 Task: Find connections with filter location Lattes with filter topic #Brandingwith filter profile language English with filter current company Khaitan & Co with filter school SSMRV Degree College with filter industry Recreational Facilities with filter service category Graphic Design with filter keywords title Geological Engineer
Action: Mouse moved to (496, 86)
Screenshot: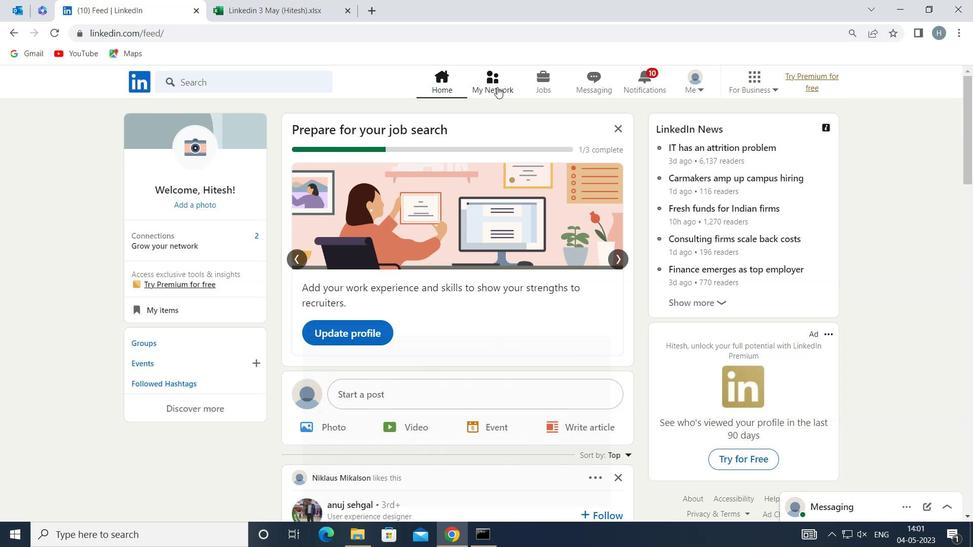 
Action: Mouse pressed left at (496, 86)
Screenshot: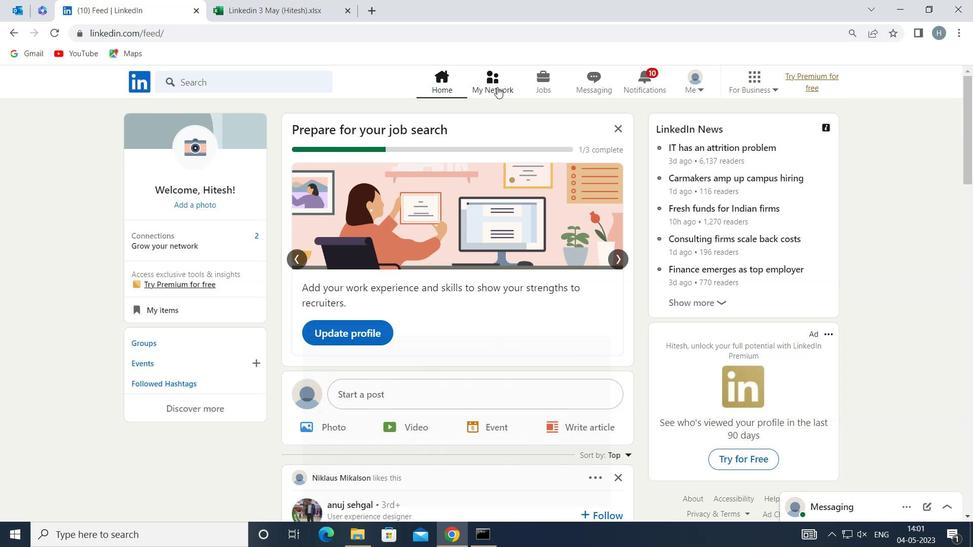 
Action: Mouse moved to (285, 155)
Screenshot: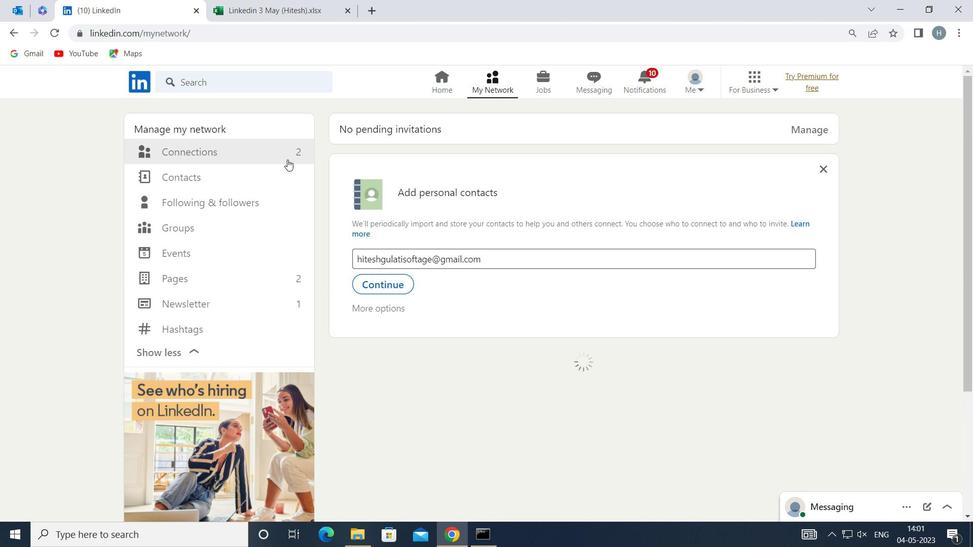 
Action: Mouse pressed left at (285, 155)
Screenshot: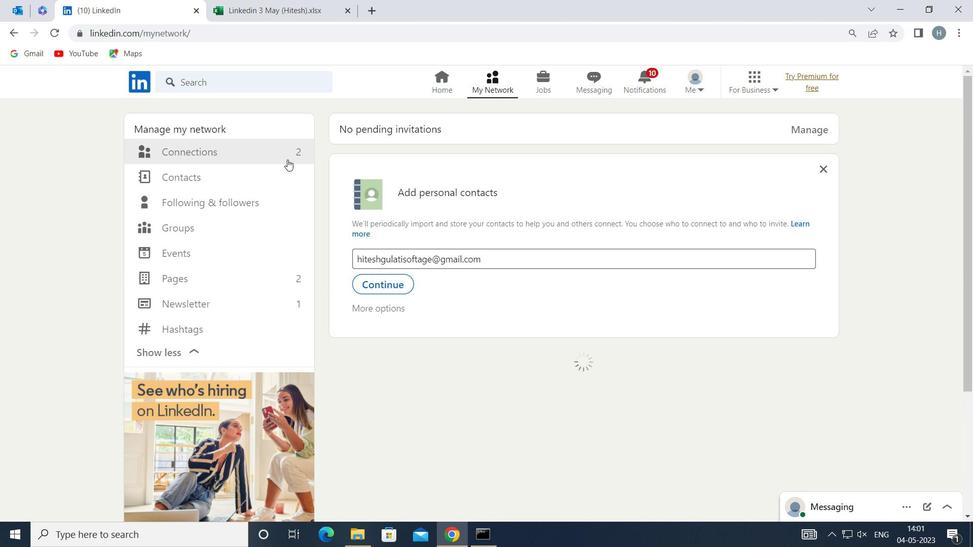 
Action: Mouse moved to (559, 153)
Screenshot: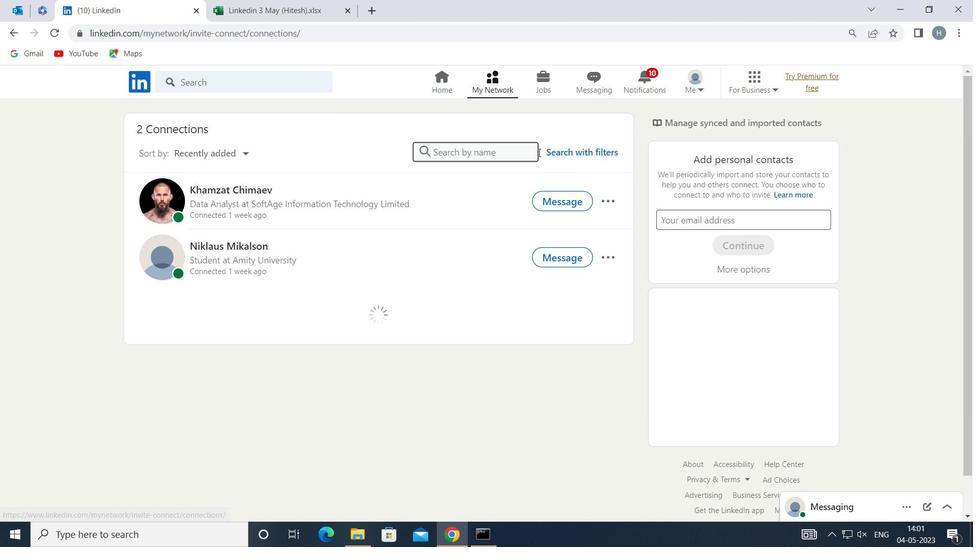 
Action: Mouse pressed left at (559, 153)
Screenshot: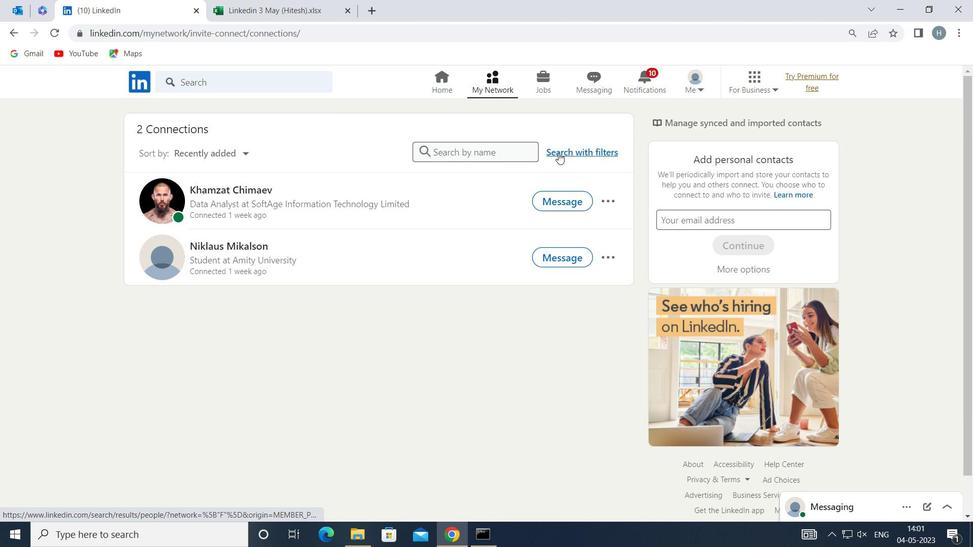 
Action: Mouse moved to (530, 118)
Screenshot: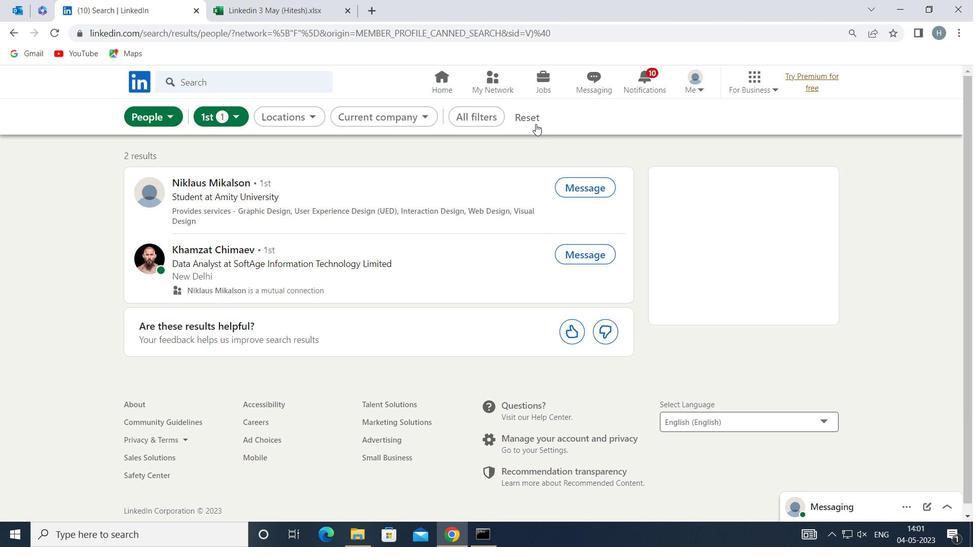 
Action: Mouse pressed left at (530, 118)
Screenshot: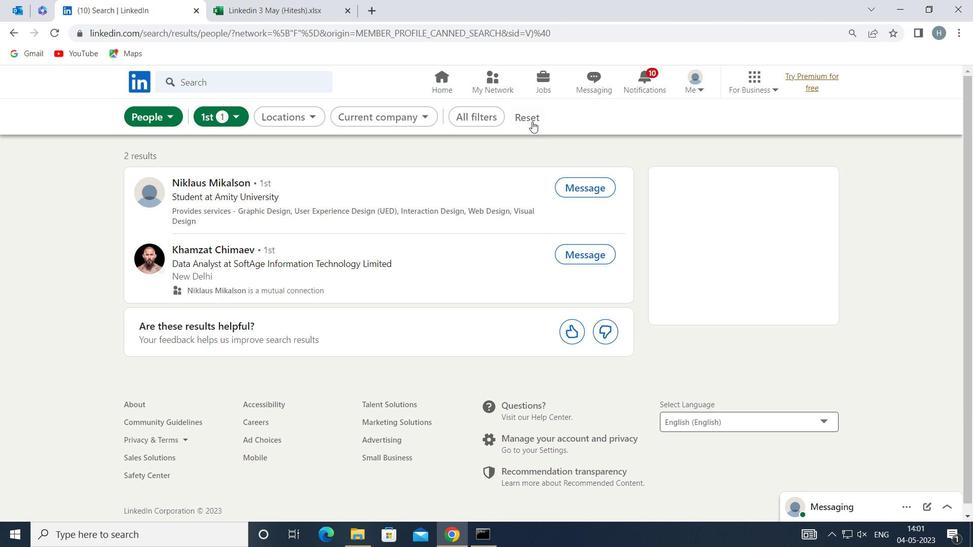
Action: Mouse moved to (516, 115)
Screenshot: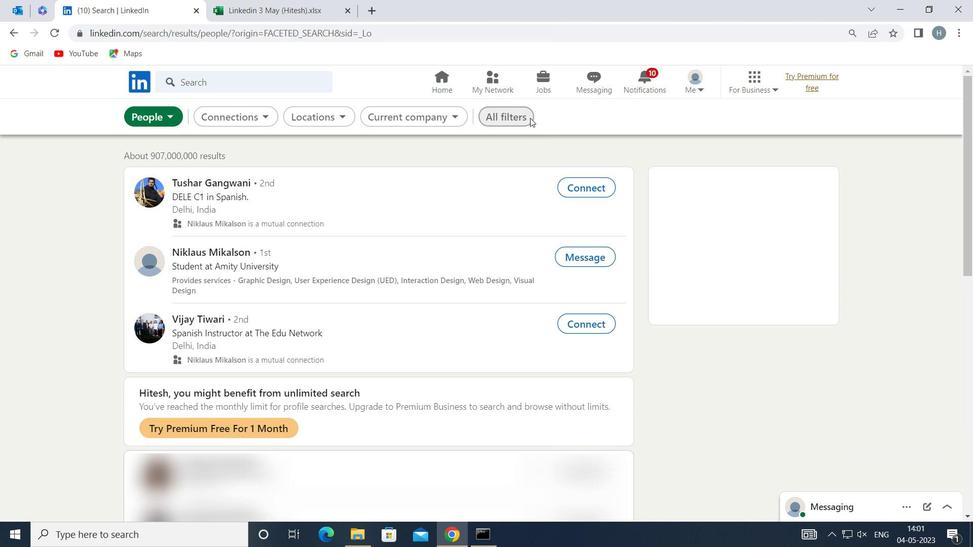 
Action: Mouse pressed left at (516, 115)
Screenshot: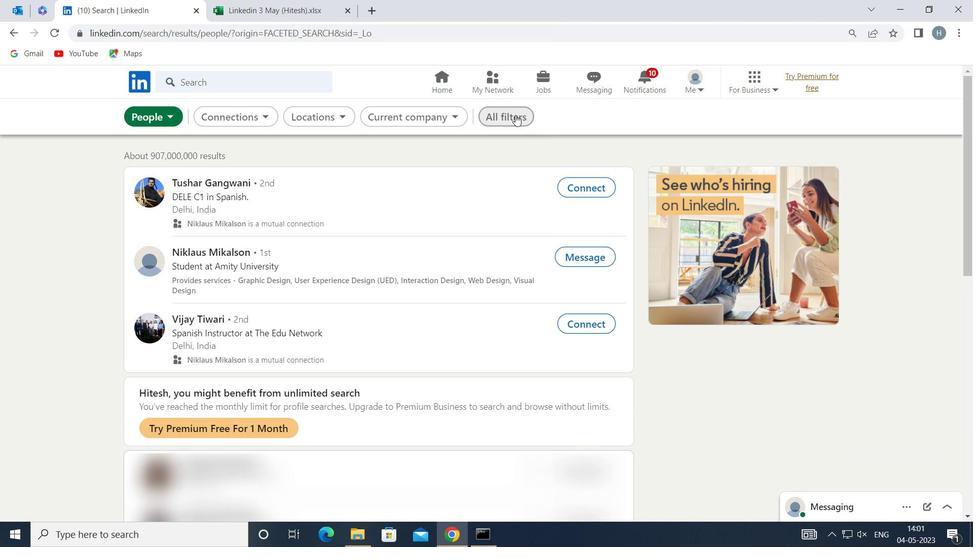 
Action: Mouse moved to (728, 264)
Screenshot: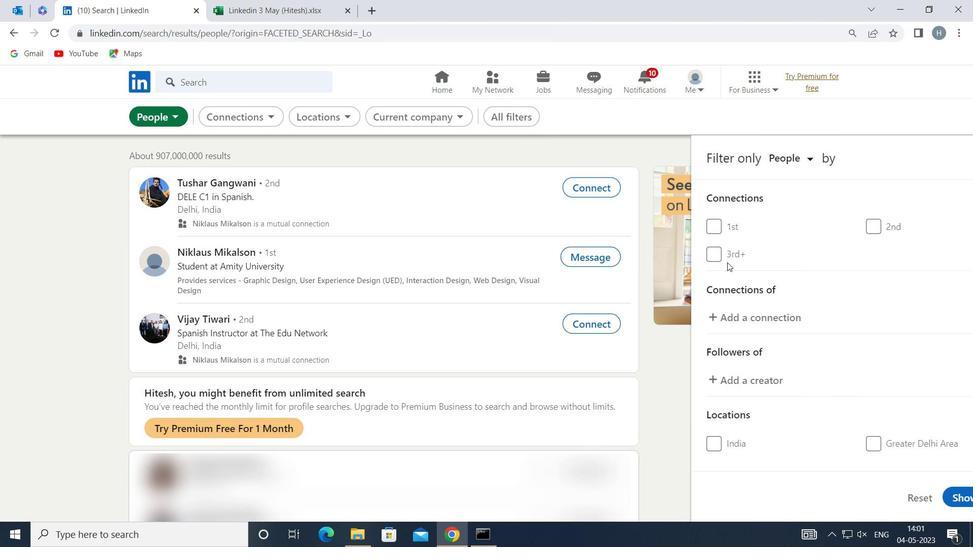 
Action: Mouse scrolled (728, 264) with delta (0, 0)
Screenshot: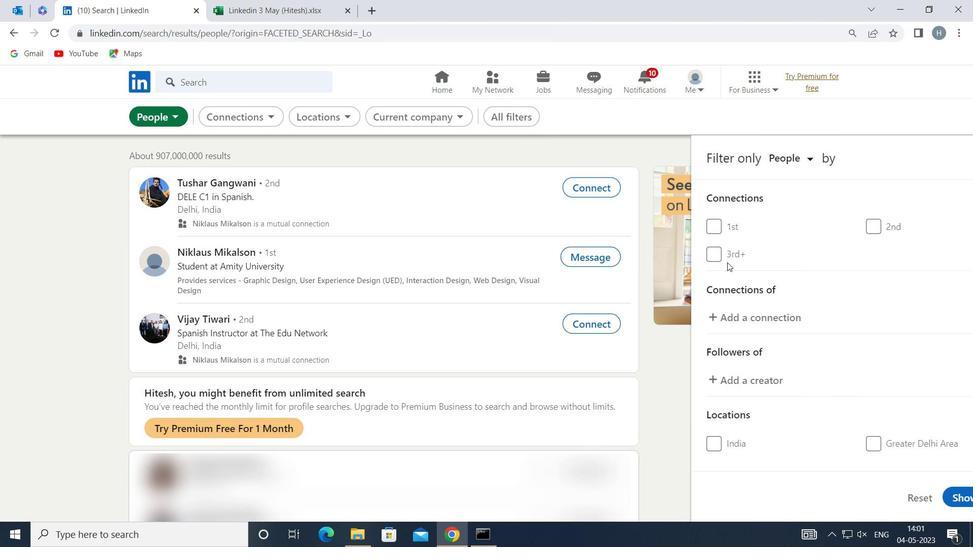 
Action: Mouse moved to (728, 265)
Screenshot: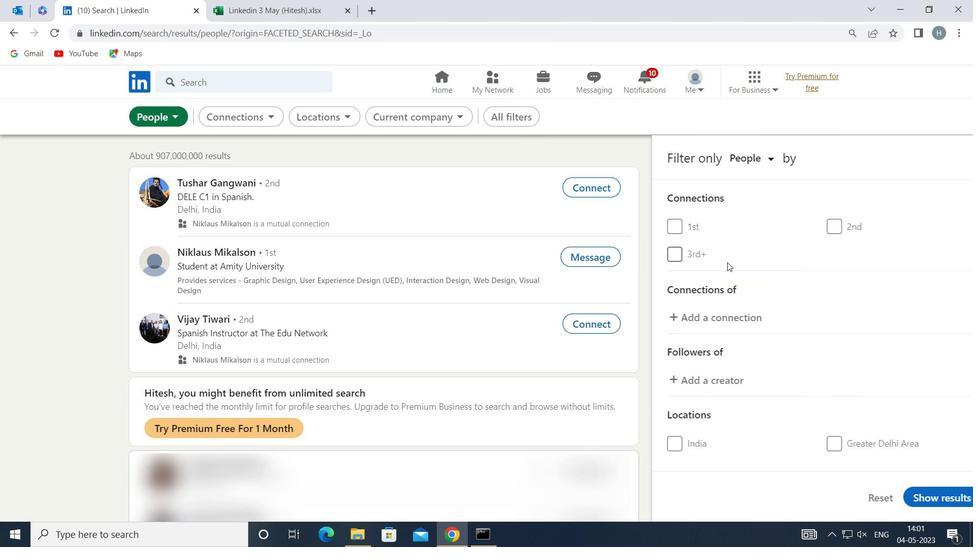 
Action: Mouse scrolled (728, 264) with delta (0, 0)
Screenshot: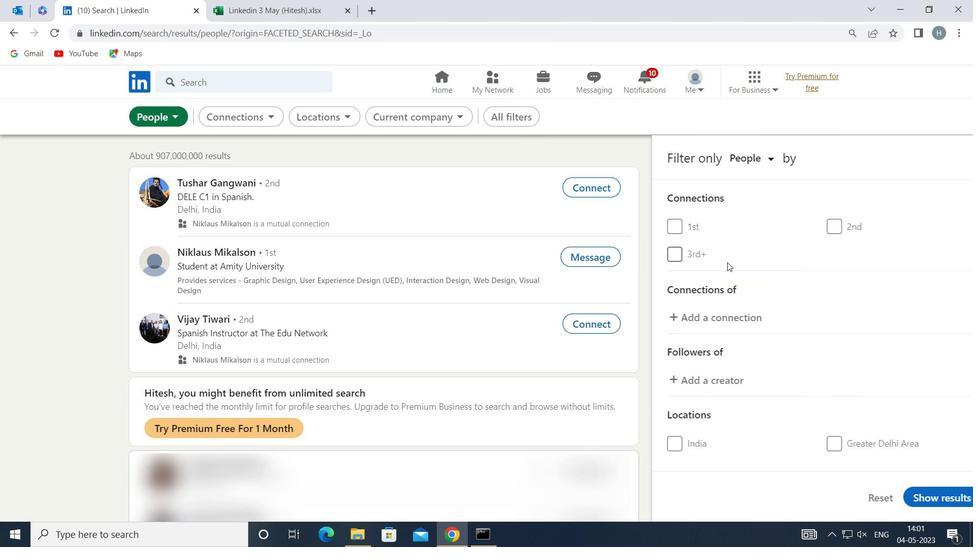 
Action: Mouse scrolled (728, 264) with delta (0, 0)
Screenshot: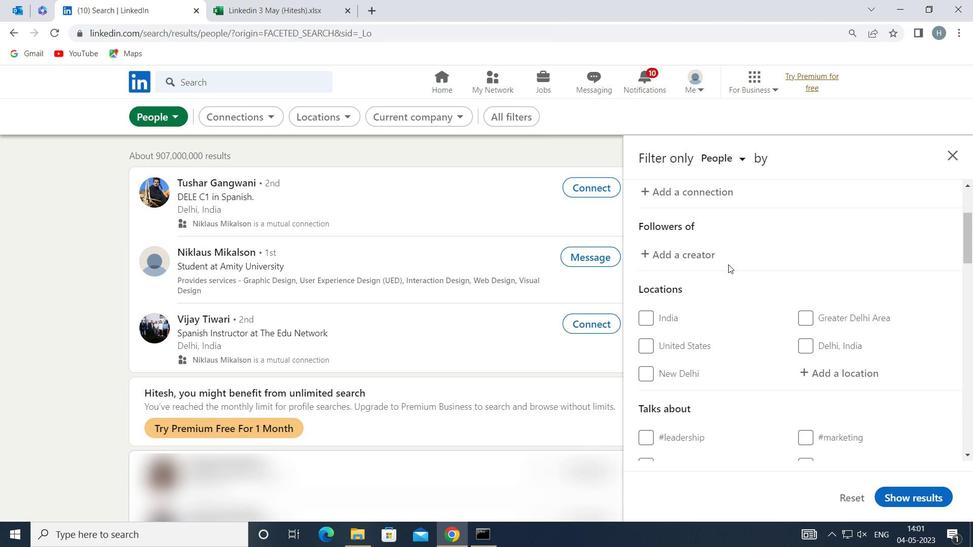 
Action: Mouse moved to (826, 305)
Screenshot: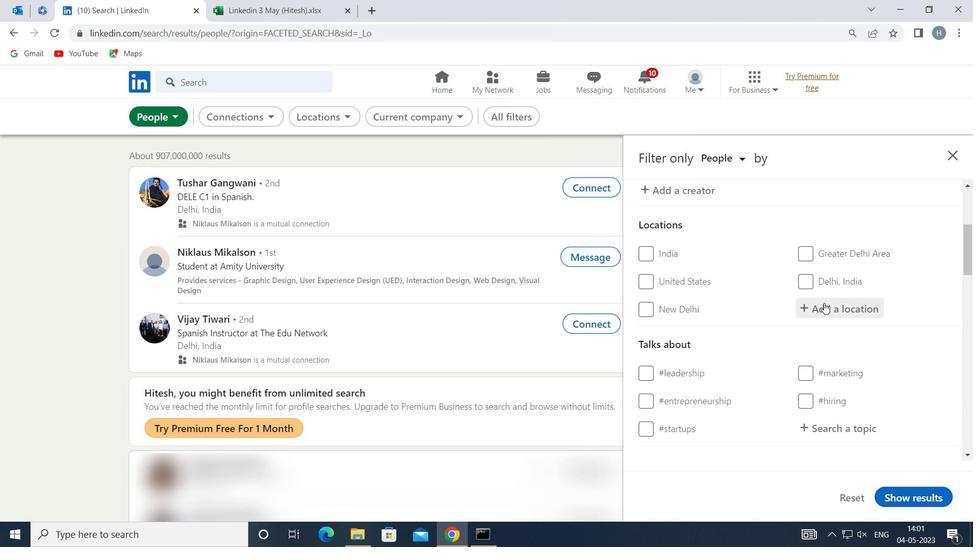 
Action: Mouse pressed left at (826, 305)
Screenshot: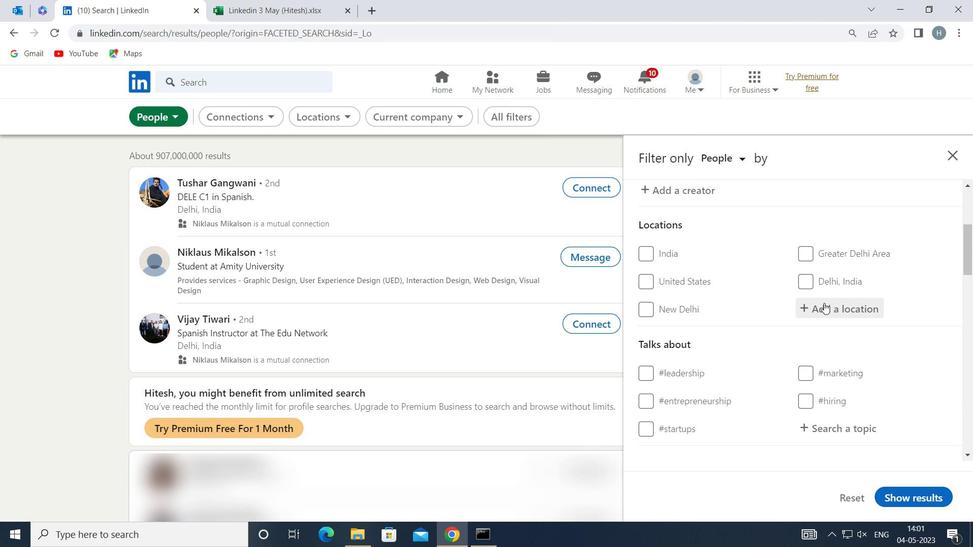 
Action: Key pressed <Key.shift>LATTES
Screenshot: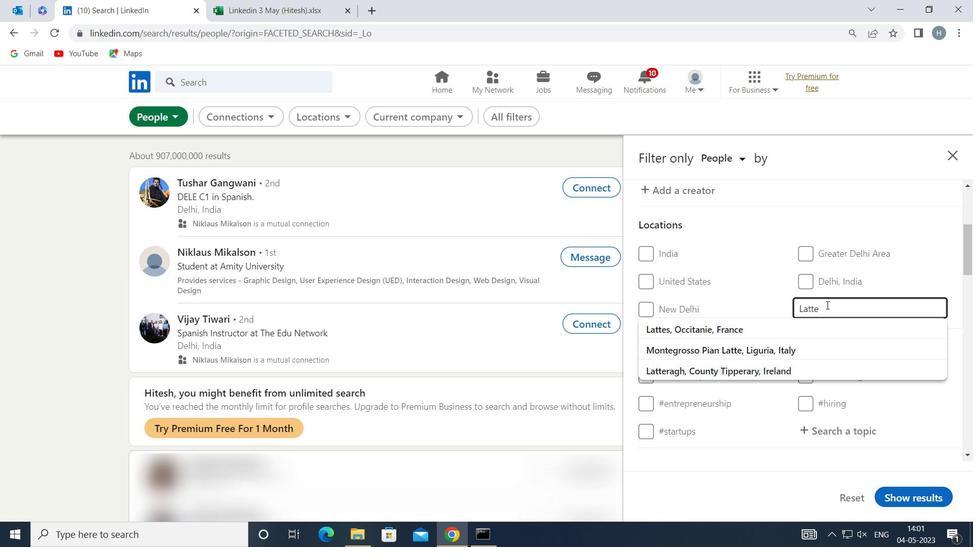
Action: Mouse moved to (800, 322)
Screenshot: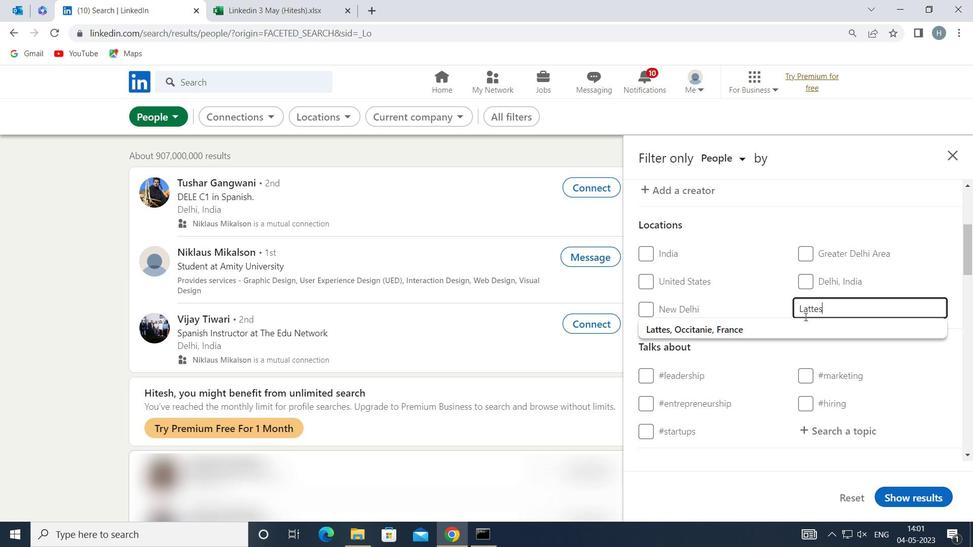 
Action: Mouse pressed left at (800, 322)
Screenshot: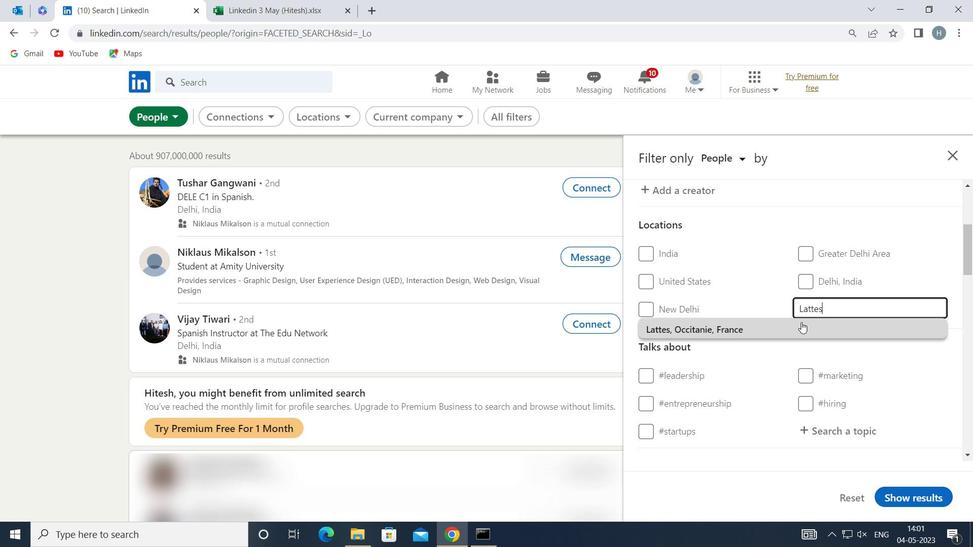 
Action: Mouse moved to (799, 323)
Screenshot: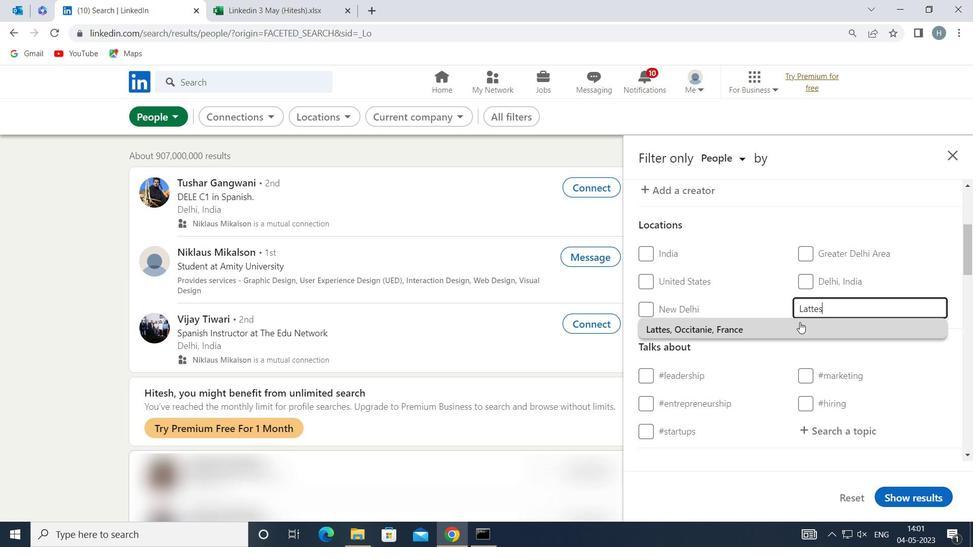
Action: Mouse scrolled (799, 322) with delta (0, 0)
Screenshot: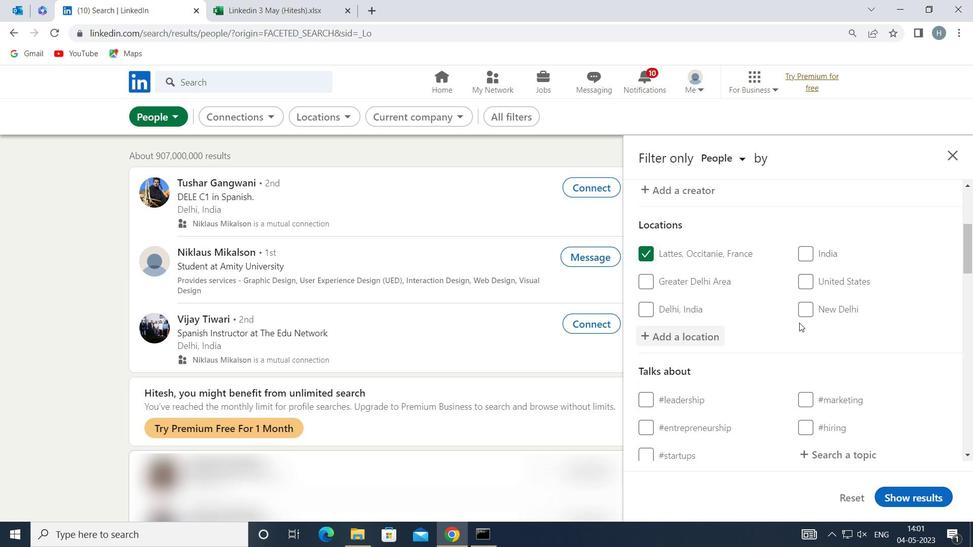 
Action: Mouse moved to (863, 388)
Screenshot: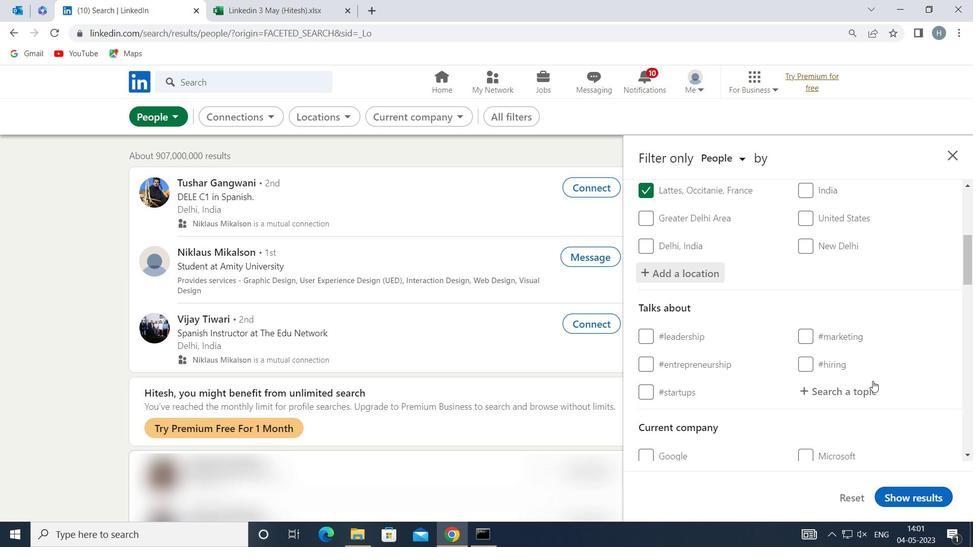 
Action: Mouse pressed left at (863, 388)
Screenshot: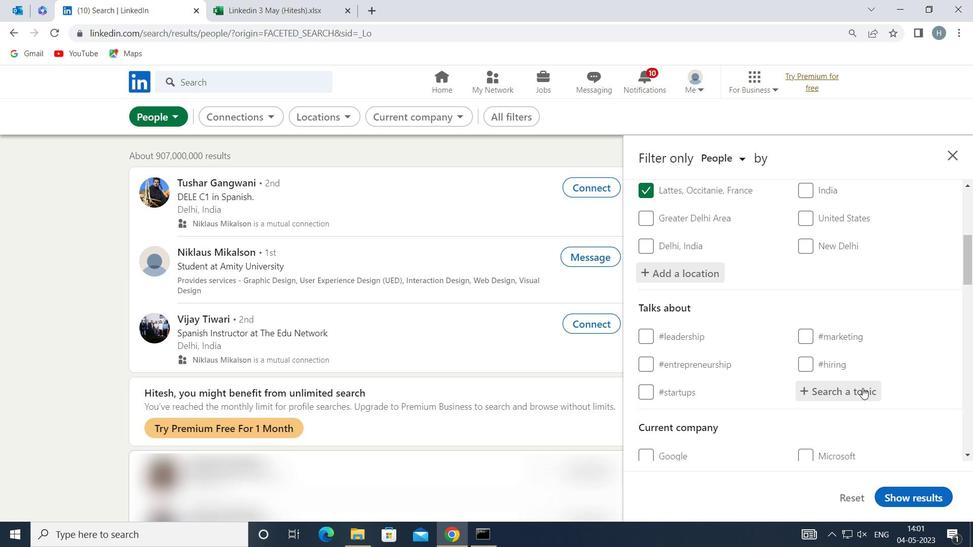 
Action: Mouse moved to (861, 387)
Screenshot: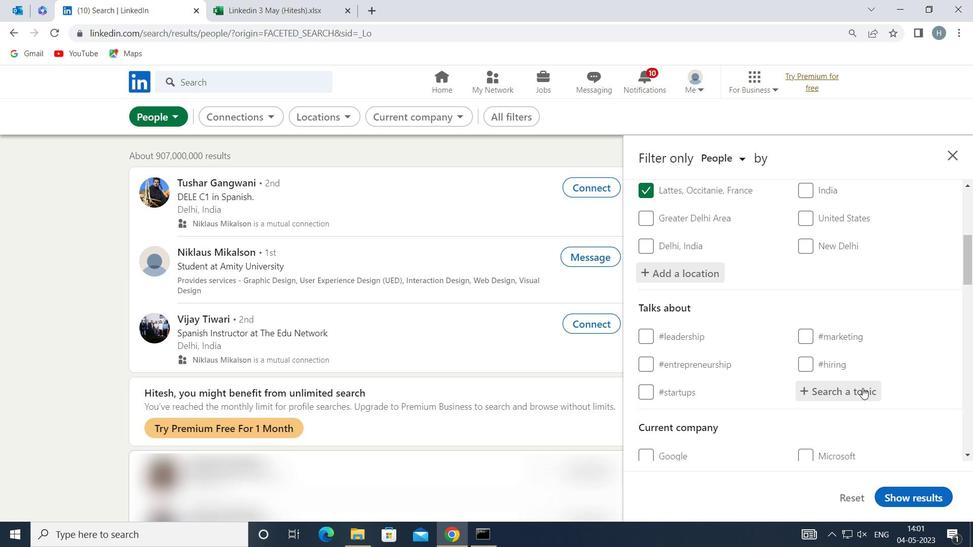 
Action: Key pressed <Key.shift>BRANDING
Screenshot: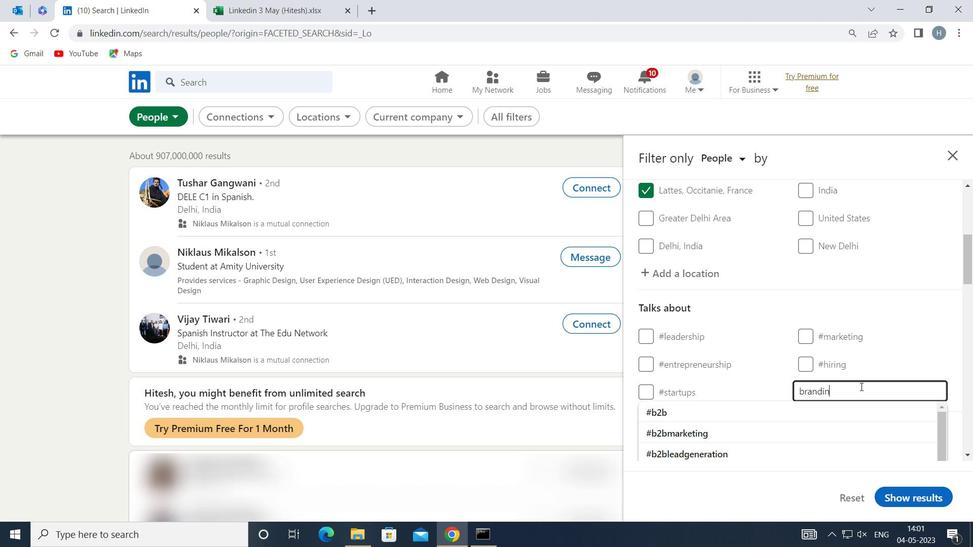 
Action: Mouse moved to (727, 417)
Screenshot: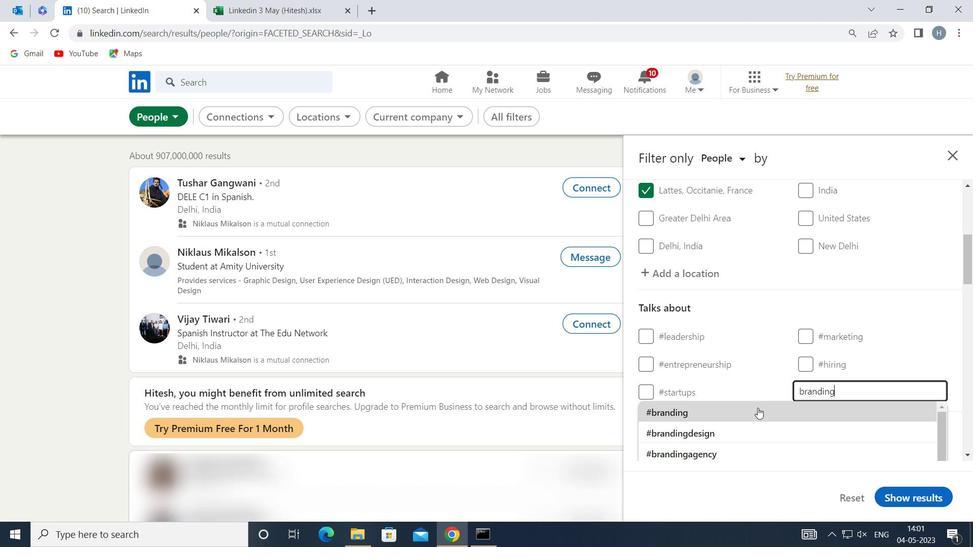 
Action: Mouse pressed left at (727, 417)
Screenshot: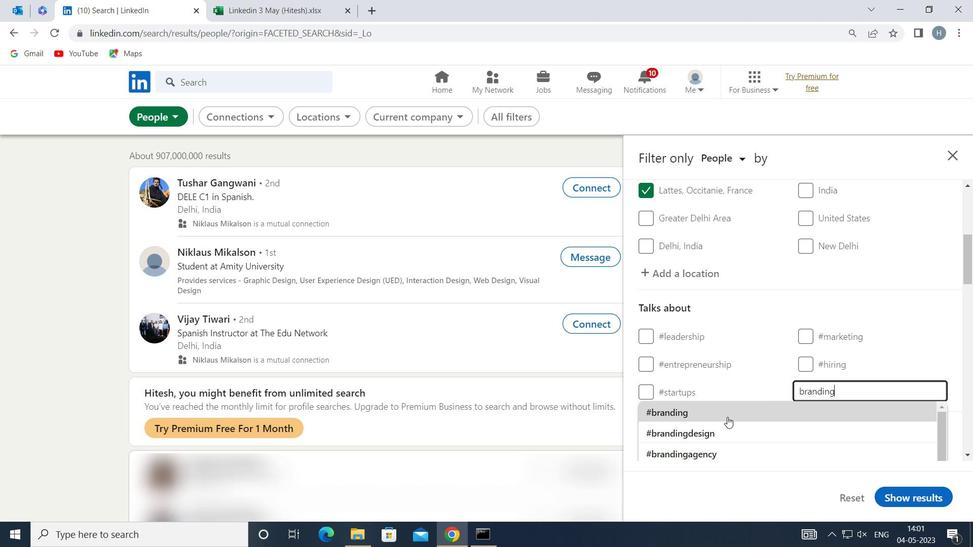 
Action: Mouse moved to (745, 373)
Screenshot: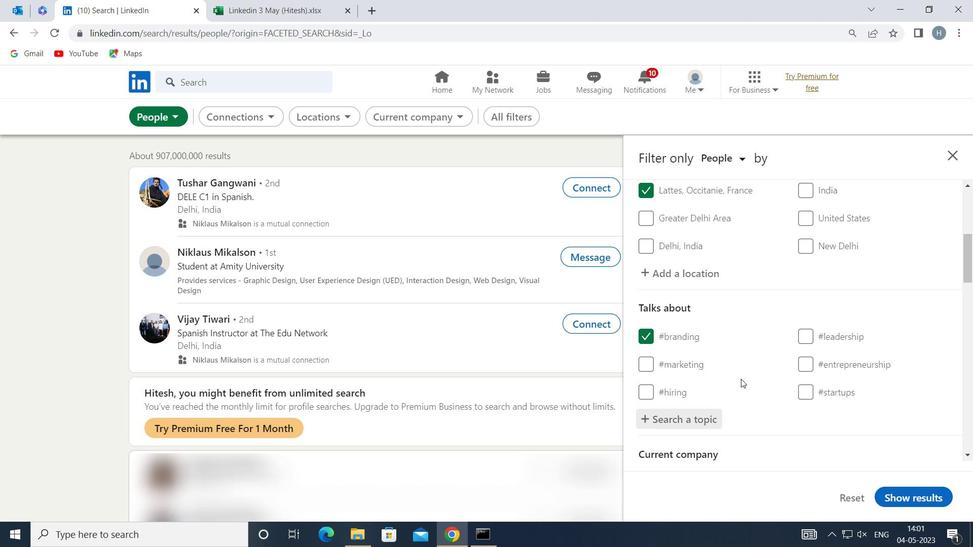 
Action: Mouse scrolled (745, 373) with delta (0, 0)
Screenshot: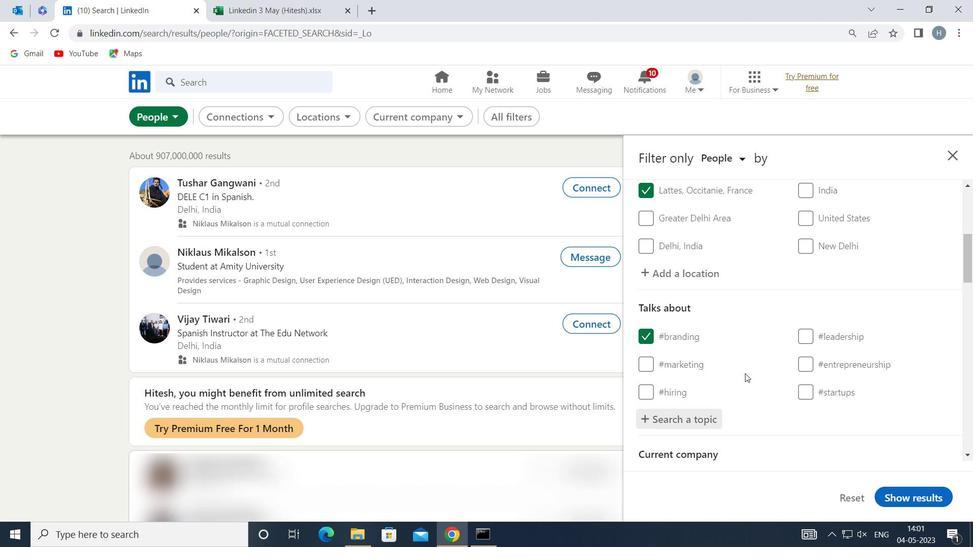 
Action: Mouse scrolled (745, 373) with delta (0, 0)
Screenshot: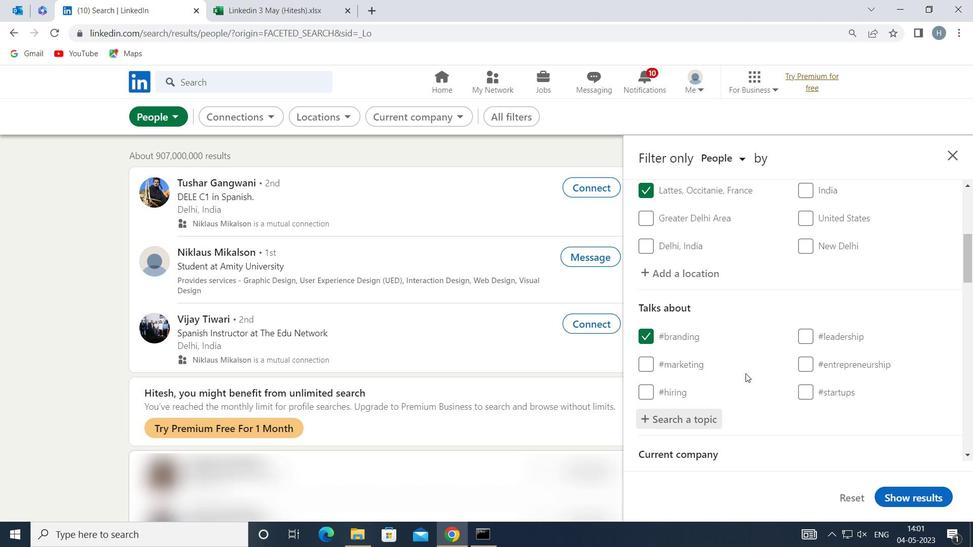 
Action: Mouse moved to (759, 366)
Screenshot: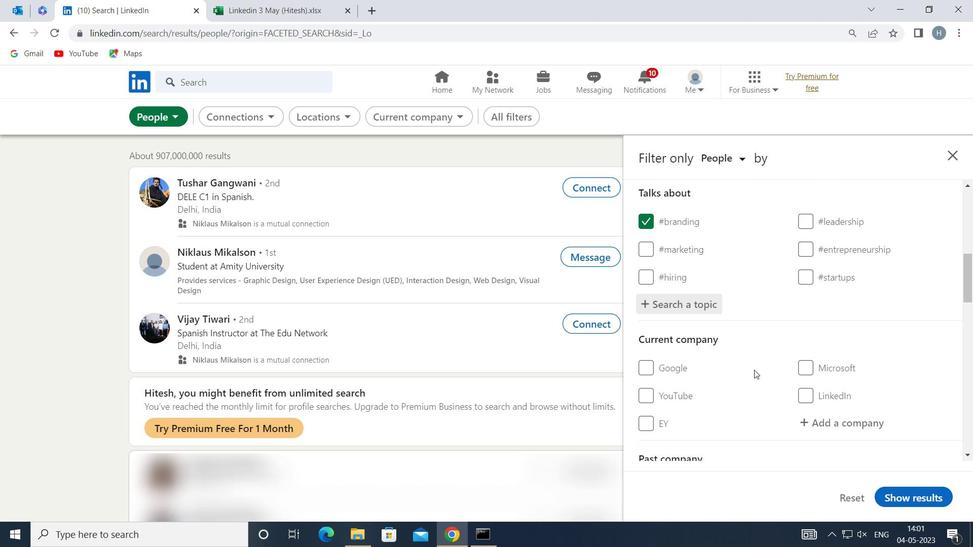 
Action: Mouse scrolled (759, 366) with delta (0, 0)
Screenshot: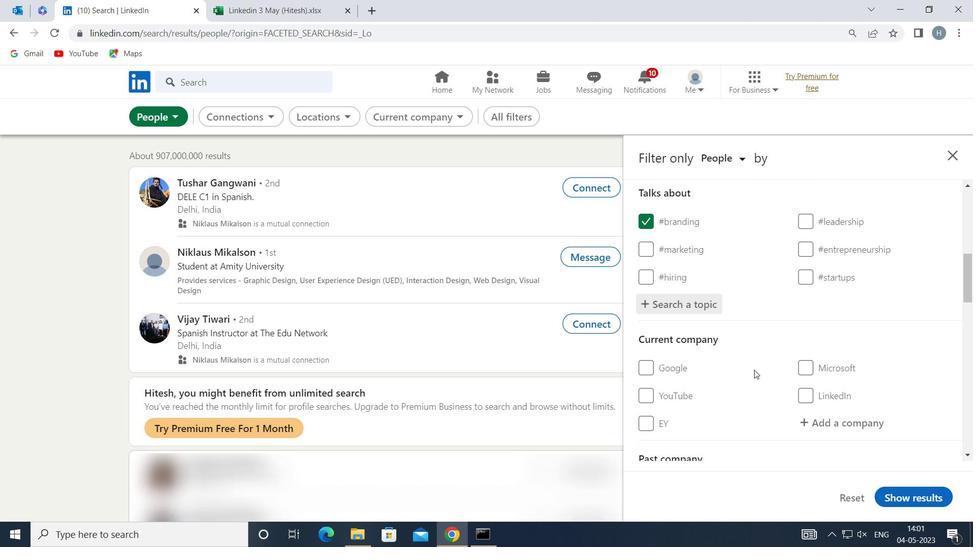 
Action: Mouse scrolled (759, 366) with delta (0, 0)
Screenshot: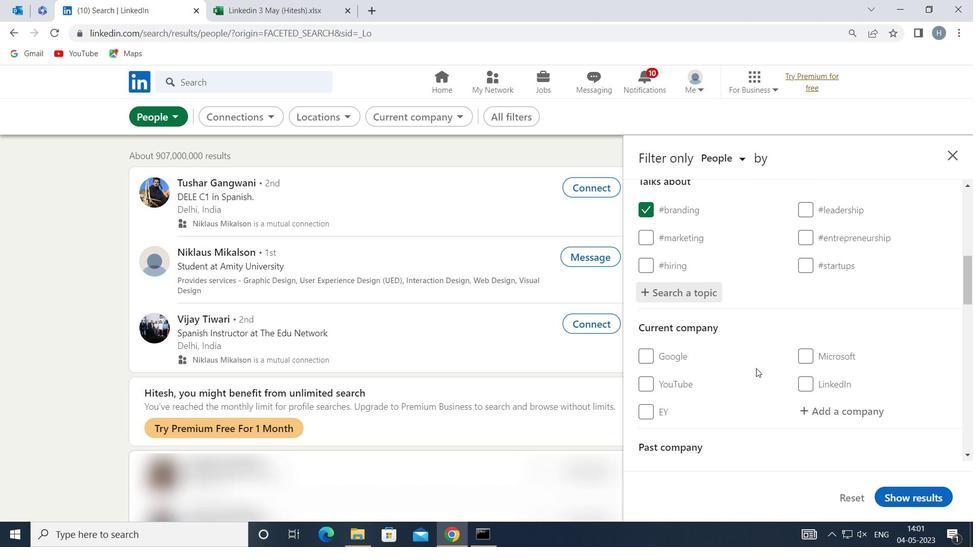
Action: Mouse scrolled (759, 366) with delta (0, 0)
Screenshot: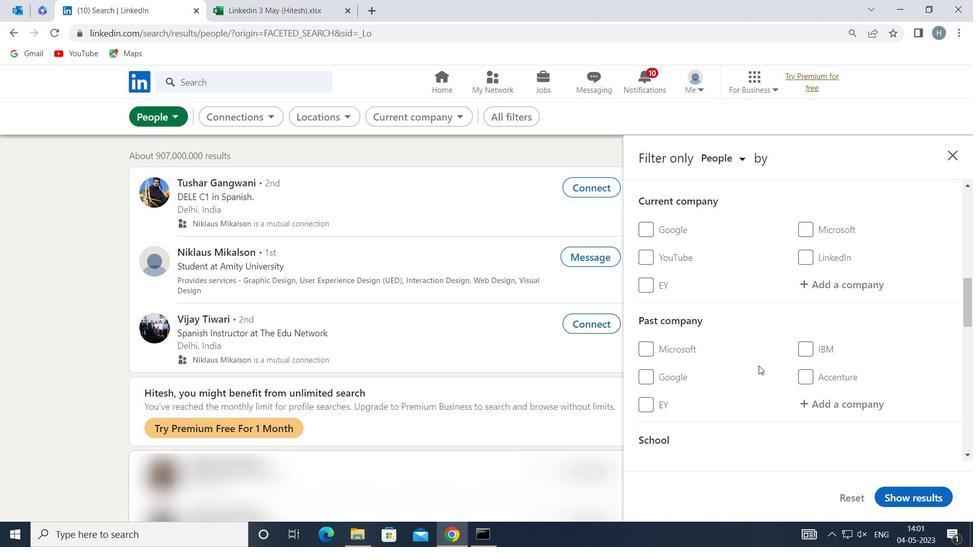 
Action: Mouse scrolled (759, 366) with delta (0, 0)
Screenshot: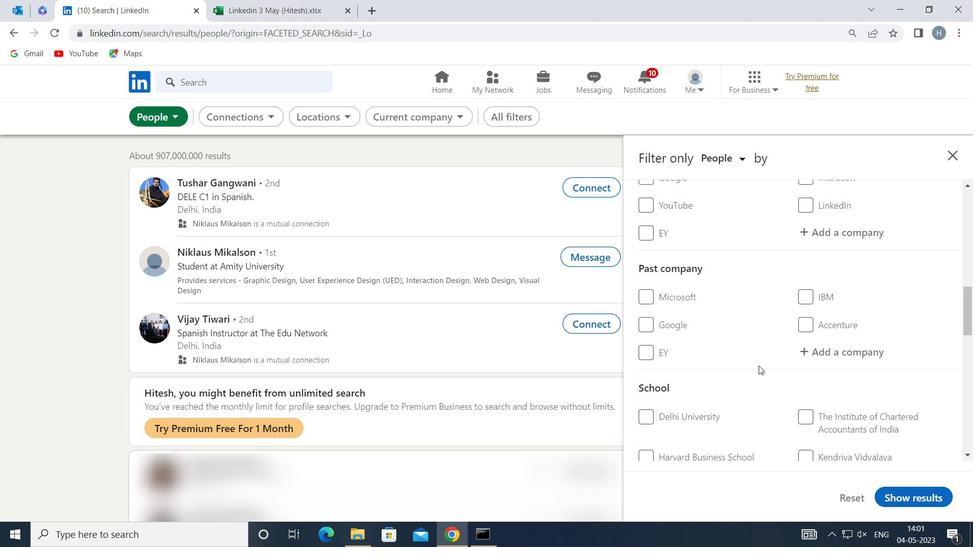 
Action: Mouse scrolled (759, 366) with delta (0, 0)
Screenshot: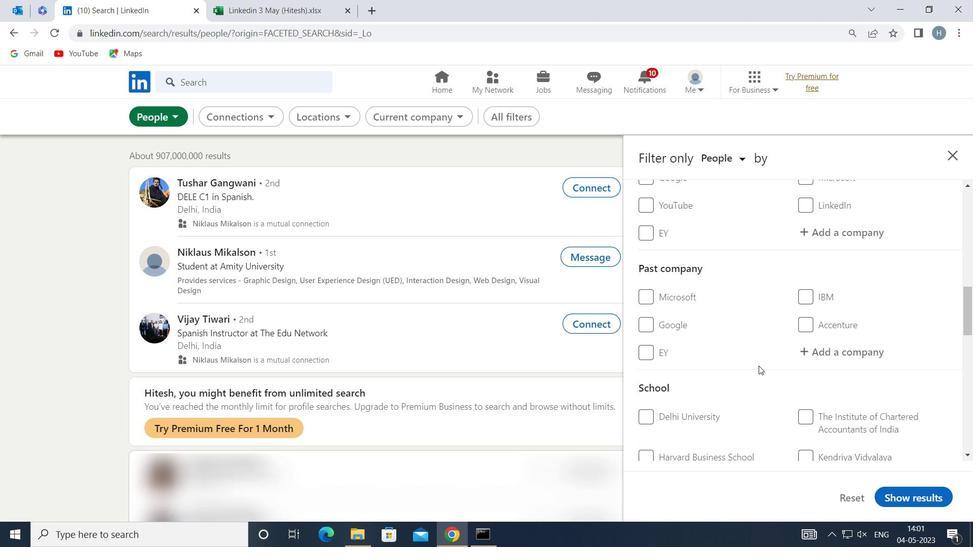 
Action: Mouse scrolled (759, 366) with delta (0, 0)
Screenshot: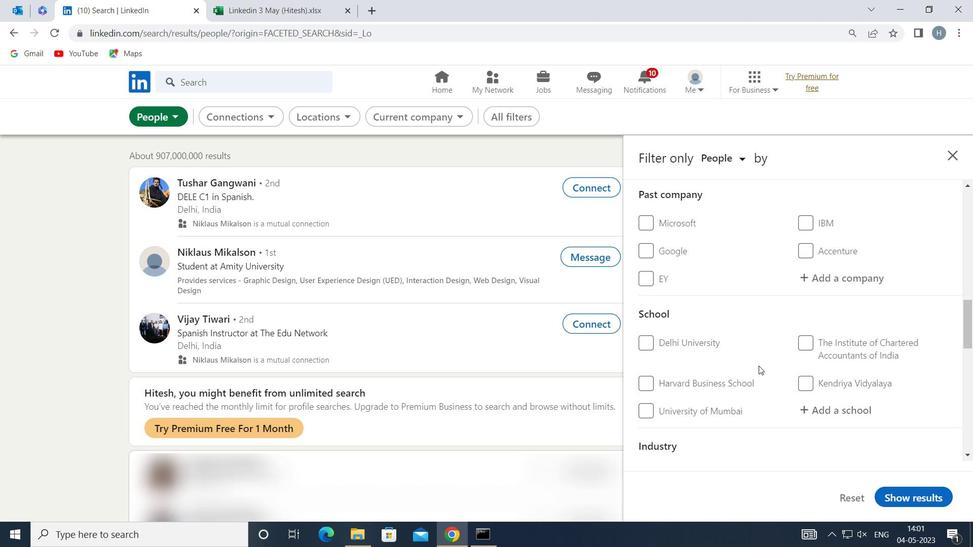 
Action: Mouse scrolled (759, 366) with delta (0, 0)
Screenshot: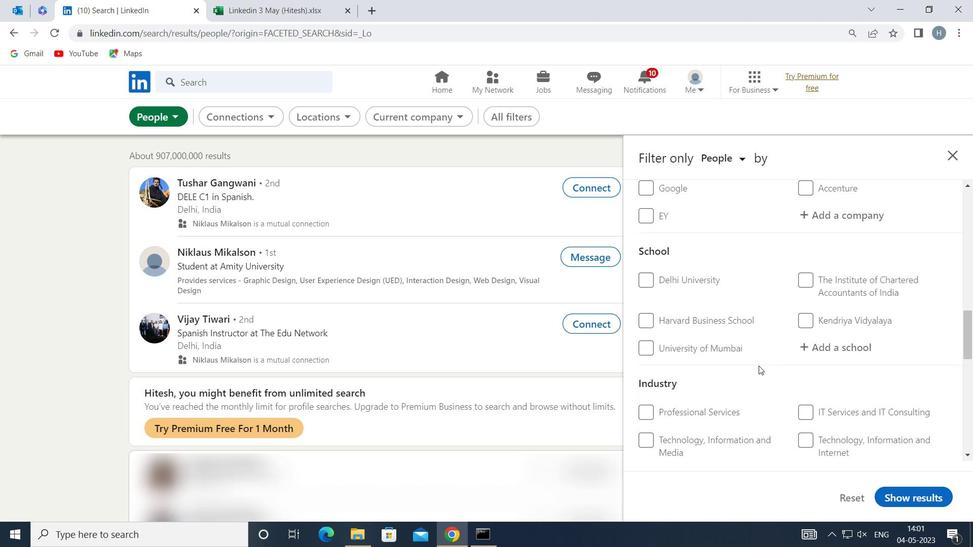 
Action: Mouse moved to (666, 433)
Screenshot: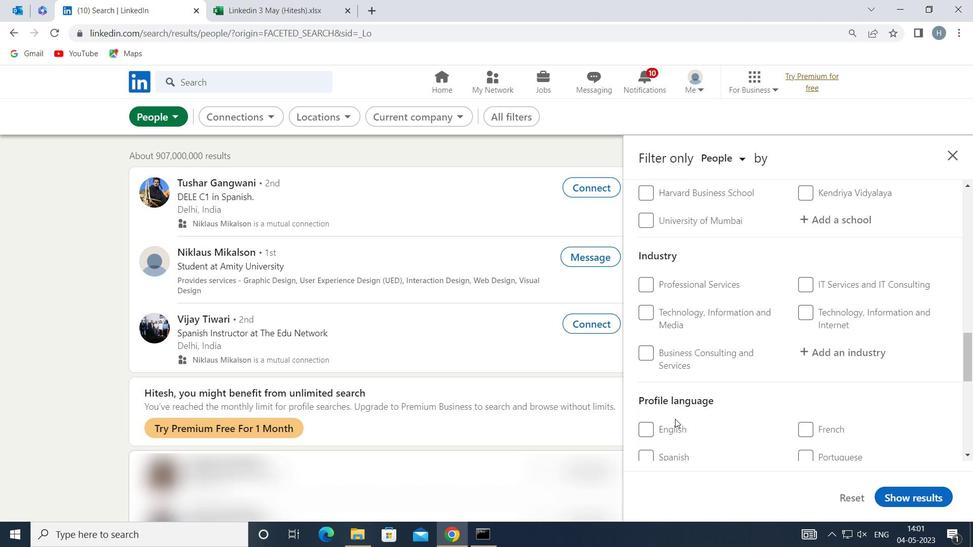 
Action: Mouse pressed left at (666, 433)
Screenshot: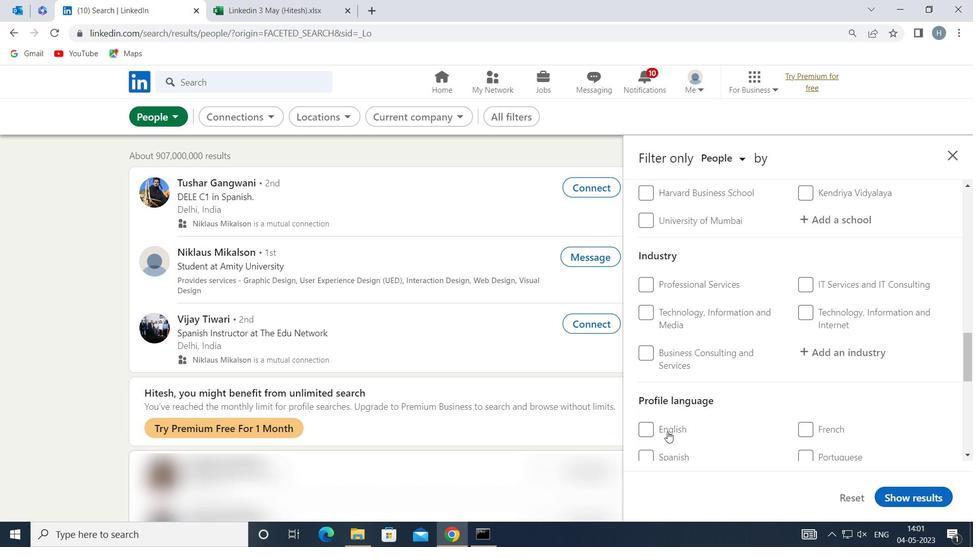 
Action: Mouse moved to (759, 423)
Screenshot: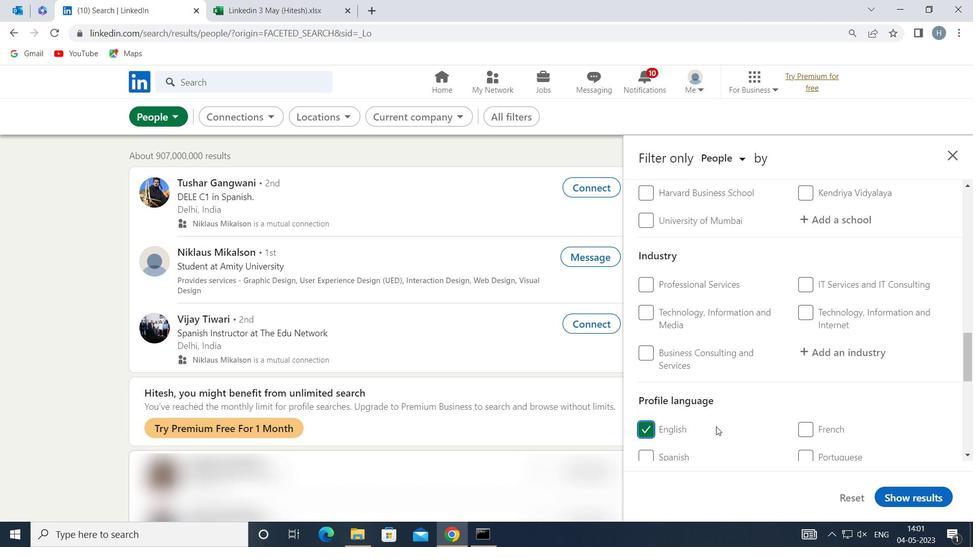 
Action: Mouse scrolled (759, 423) with delta (0, 0)
Screenshot: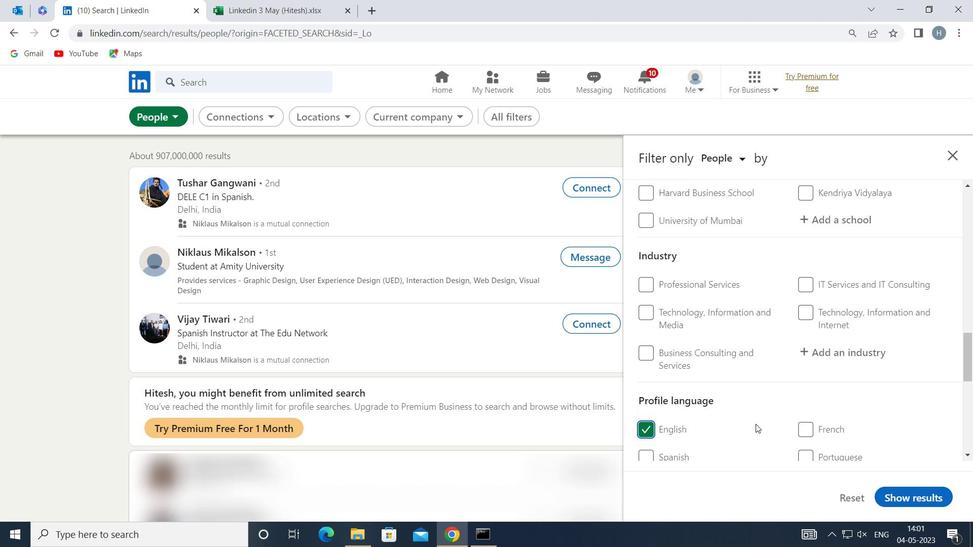 
Action: Mouse moved to (757, 420)
Screenshot: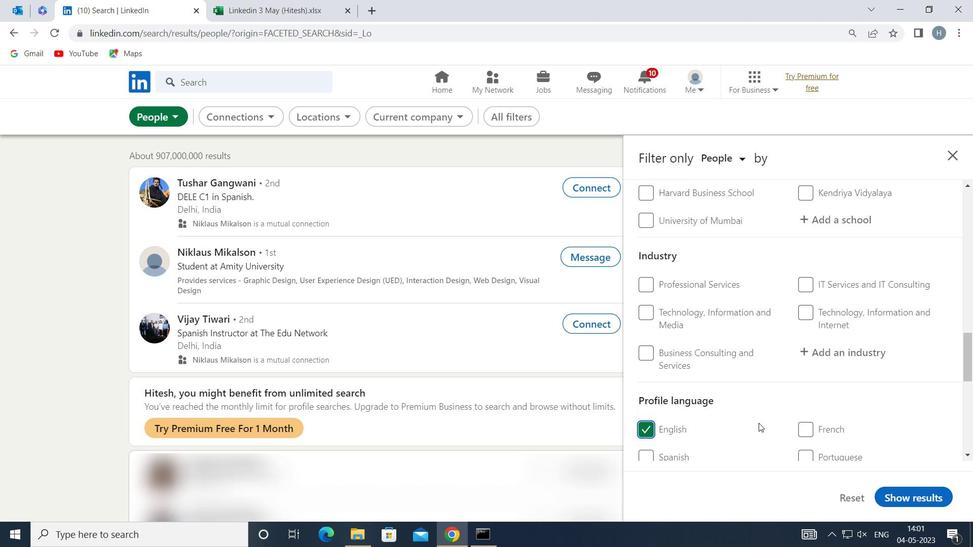 
Action: Mouse scrolled (757, 420) with delta (0, 0)
Screenshot: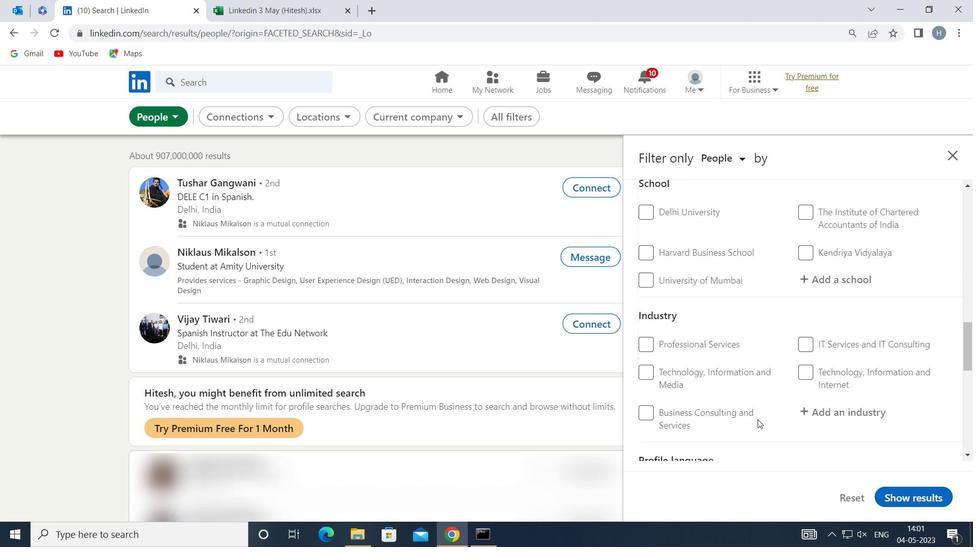 
Action: Mouse scrolled (757, 420) with delta (0, 0)
Screenshot: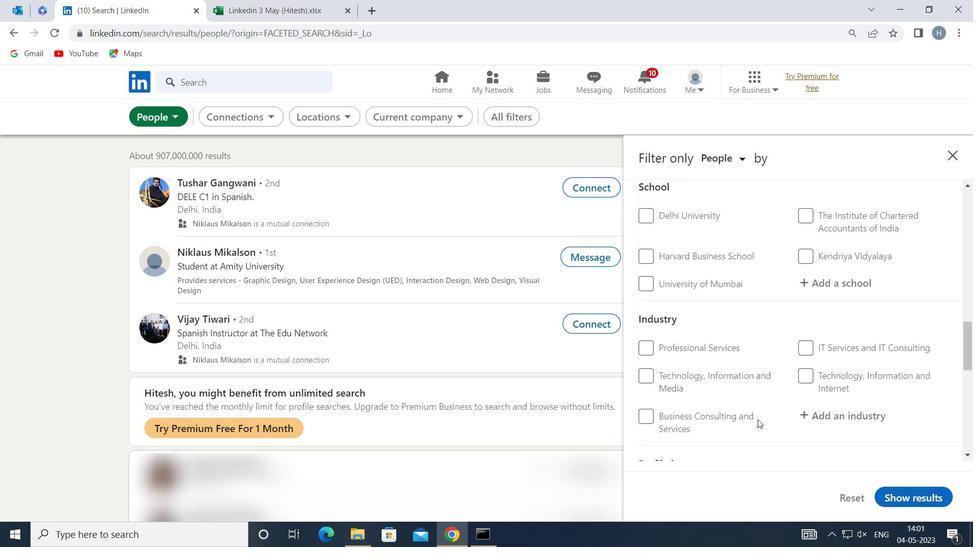 
Action: Mouse scrolled (757, 420) with delta (0, 0)
Screenshot: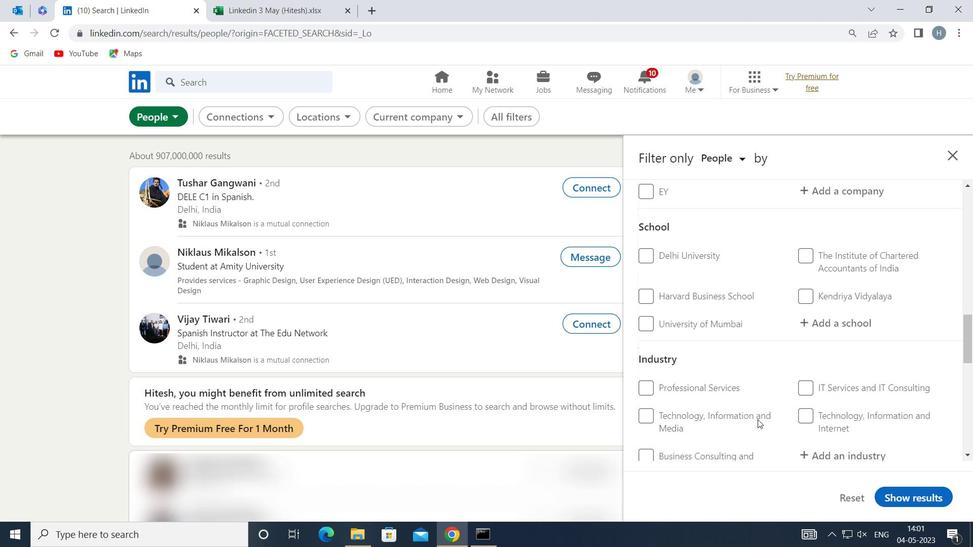 
Action: Mouse scrolled (757, 420) with delta (0, 0)
Screenshot: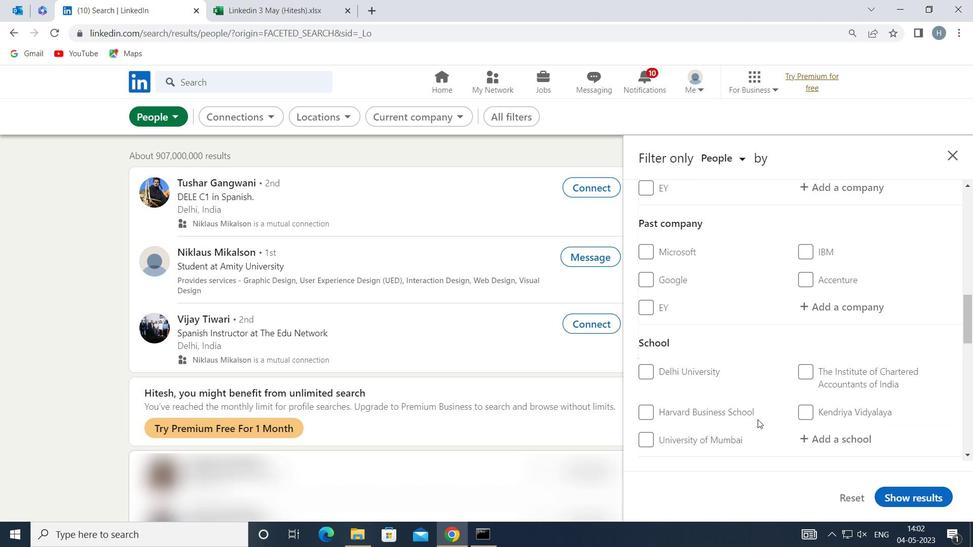 
Action: Mouse scrolled (757, 420) with delta (0, 0)
Screenshot: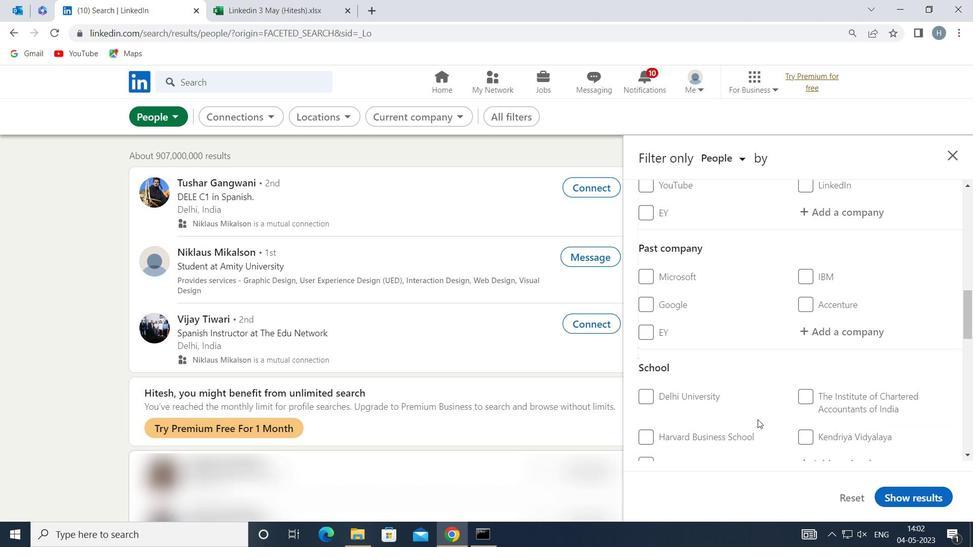 
Action: Mouse scrolled (757, 420) with delta (0, 0)
Screenshot: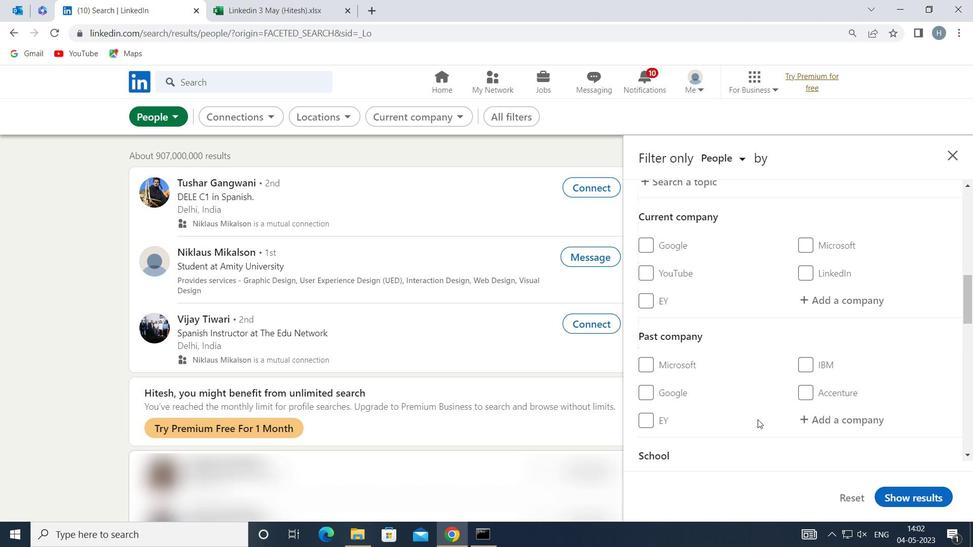 
Action: Mouse moved to (757, 419)
Screenshot: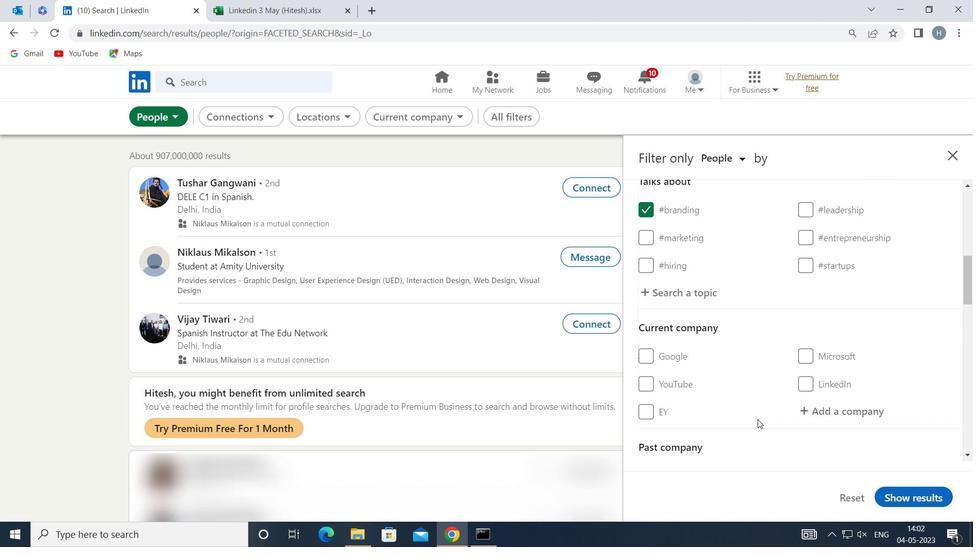 
Action: Mouse scrolled (757, 418) with delta (0, 0)
Screenshot: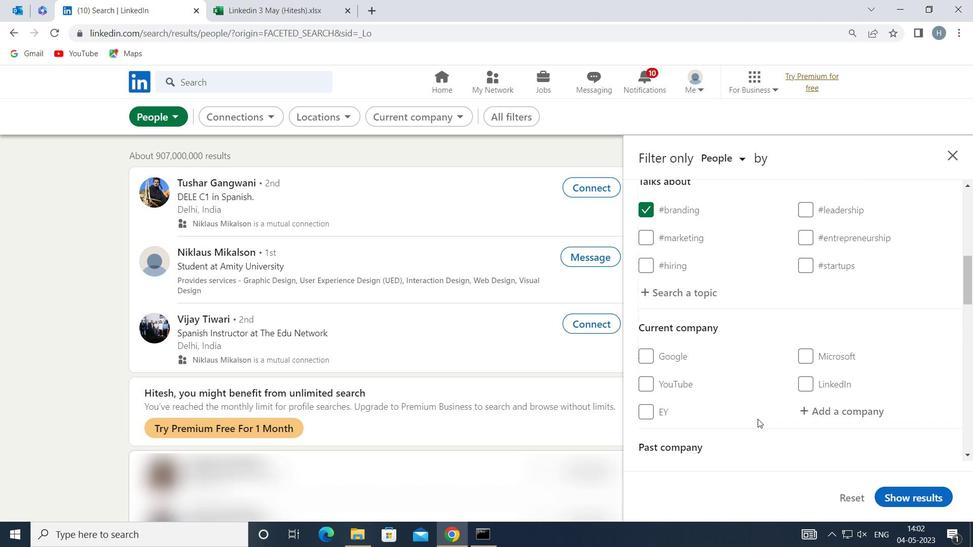 
Action: Mouse moved to (854, 348)
Screenshot: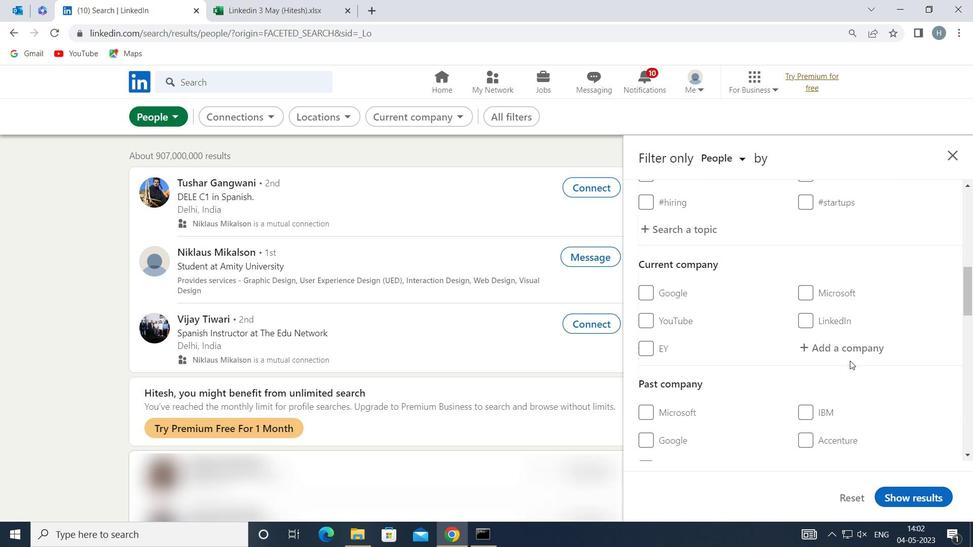 
Action: Mouse pressed left at (854, 348)
Screenshot: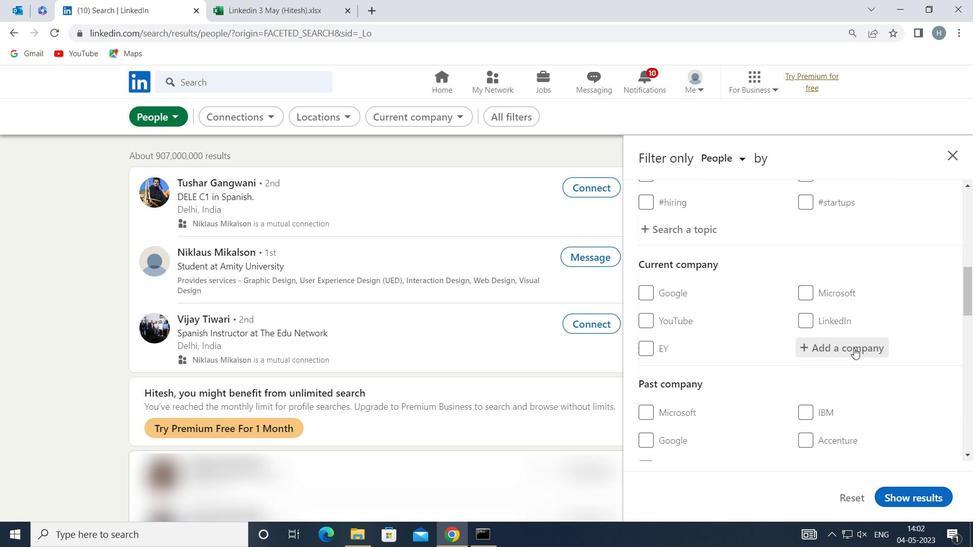 
Action: Key pressed <Key.shift>KHAITA
Screenshot: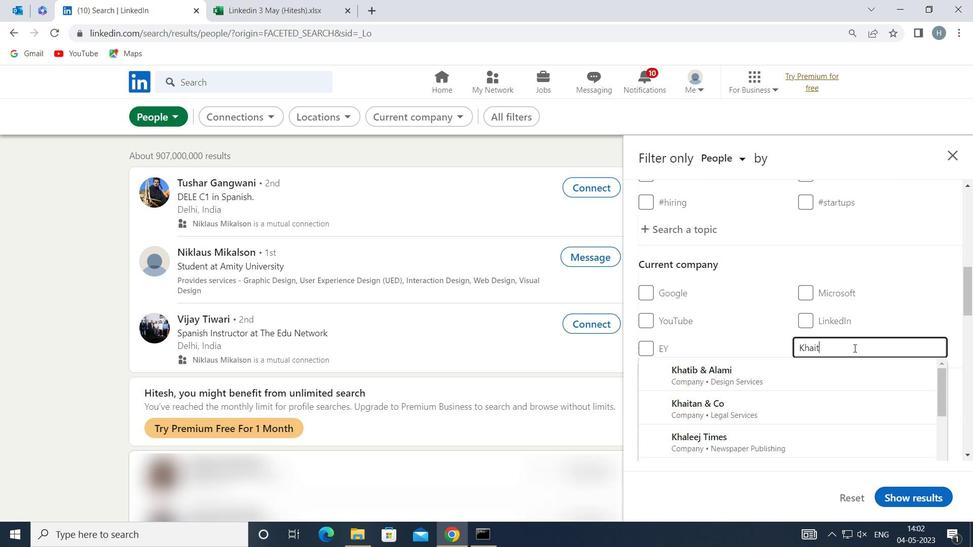 
Action: Mouse moved to (854, 348)
Screenshot: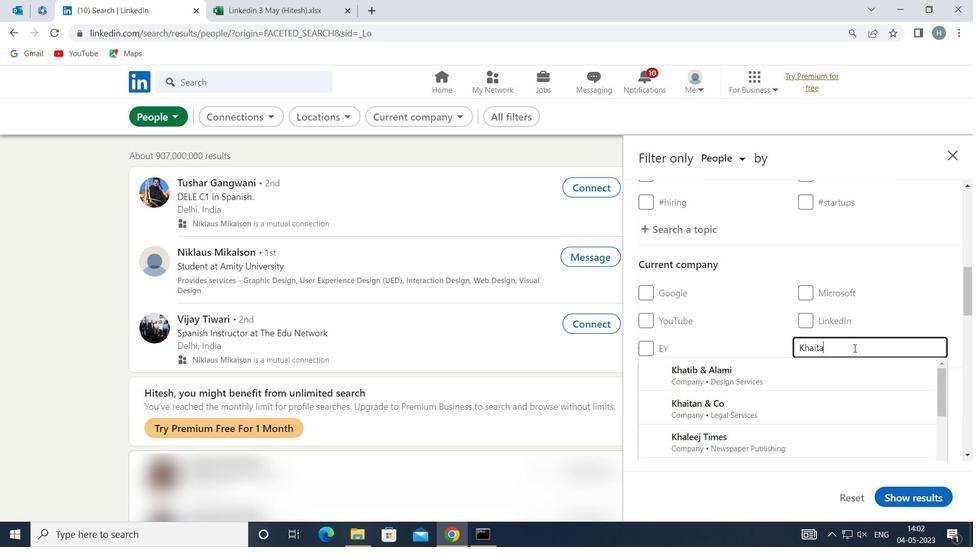 
Action: Key pressed N
Screenshot: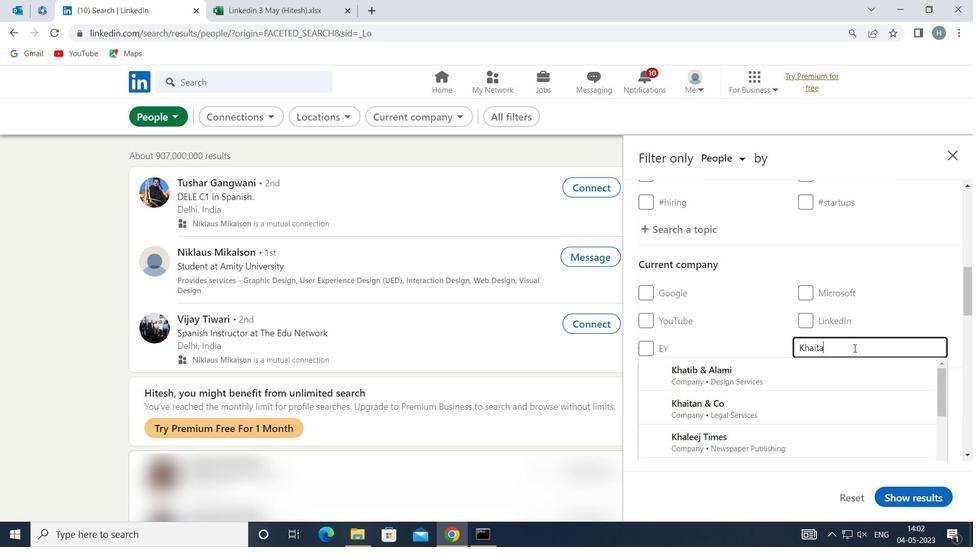 
Action: Mouse moved to (797, 371)
Screenshot: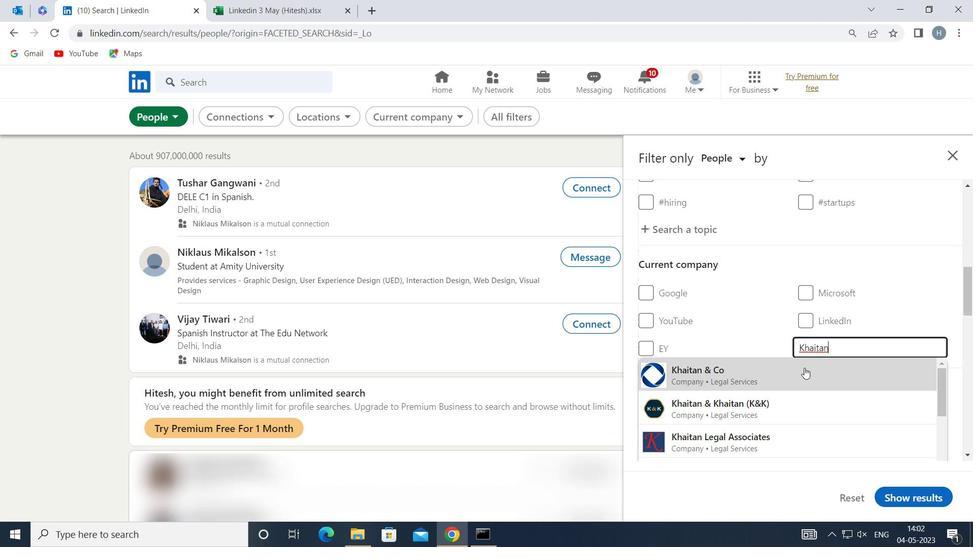 
Action: Mouse pressed left at (797, 371)
Screenshot: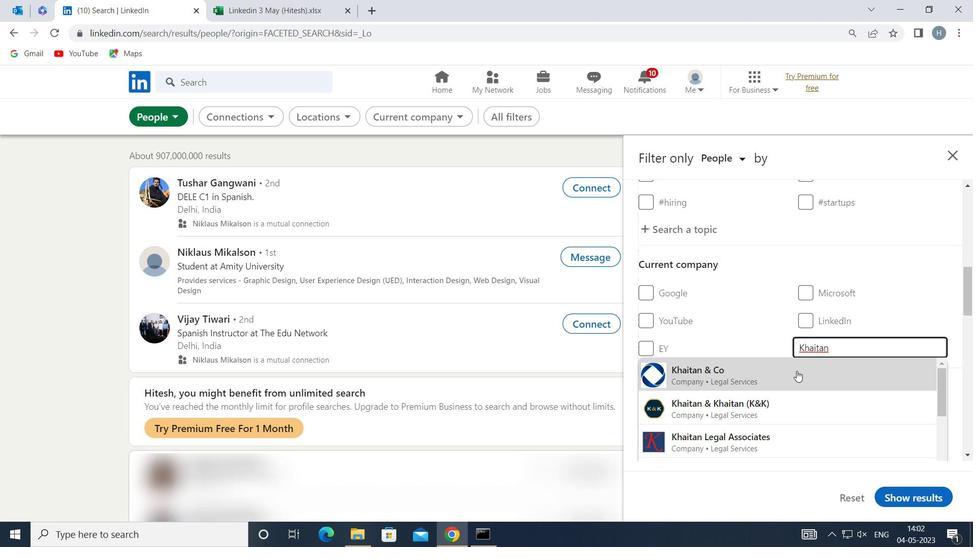 
Action: Mouse moved to (765, 349)
Screenshot: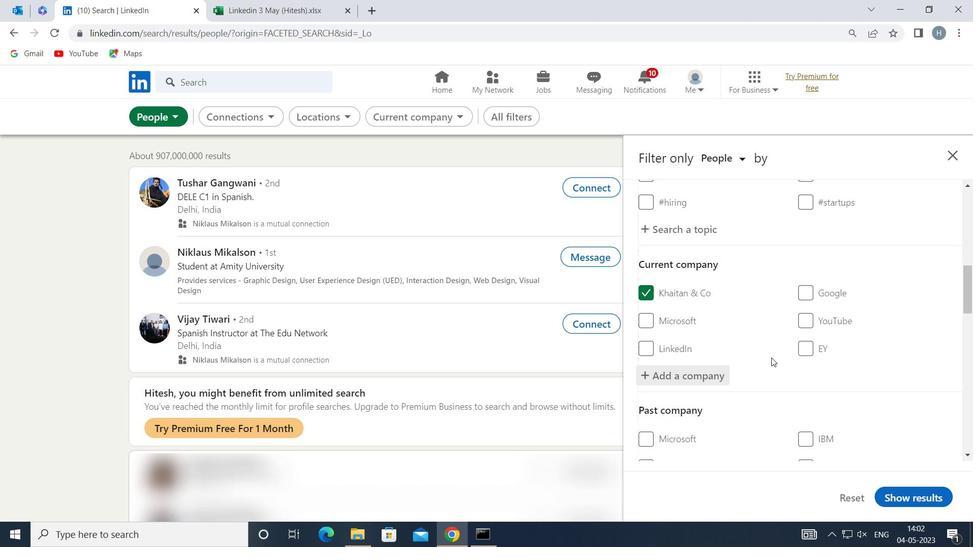 
Action: Mouse scrolled (765, 349) with delta (0, 0)
Screenshot: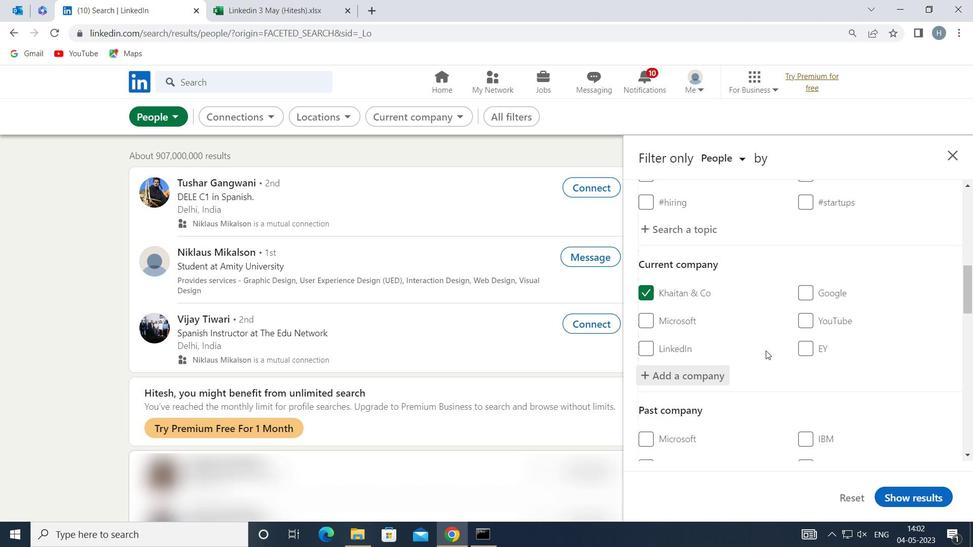 
Action: Mouse scrolled (765, 349) with delta (0, 0)
Screenshot: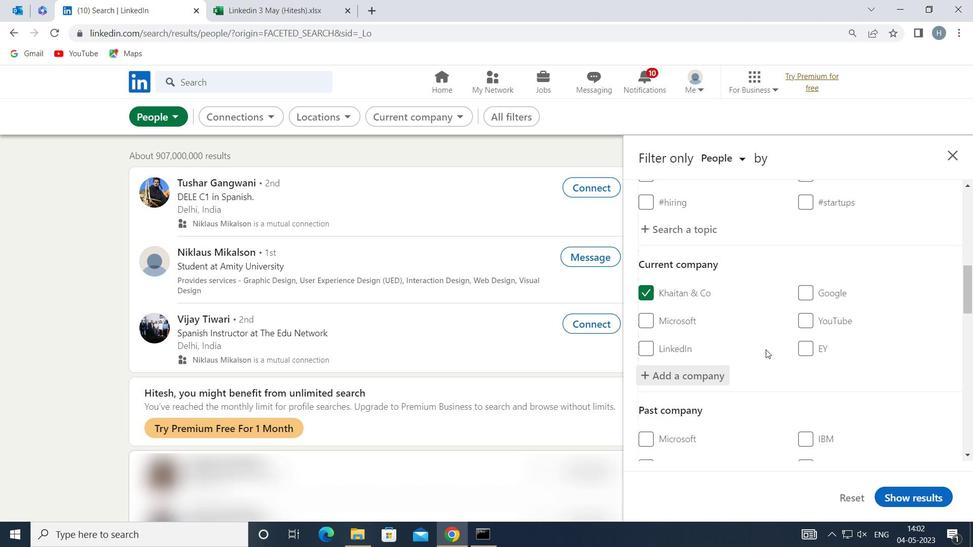 
Action: Mouse scrolled (765, 349) with delta (0, 0)
Screenshot: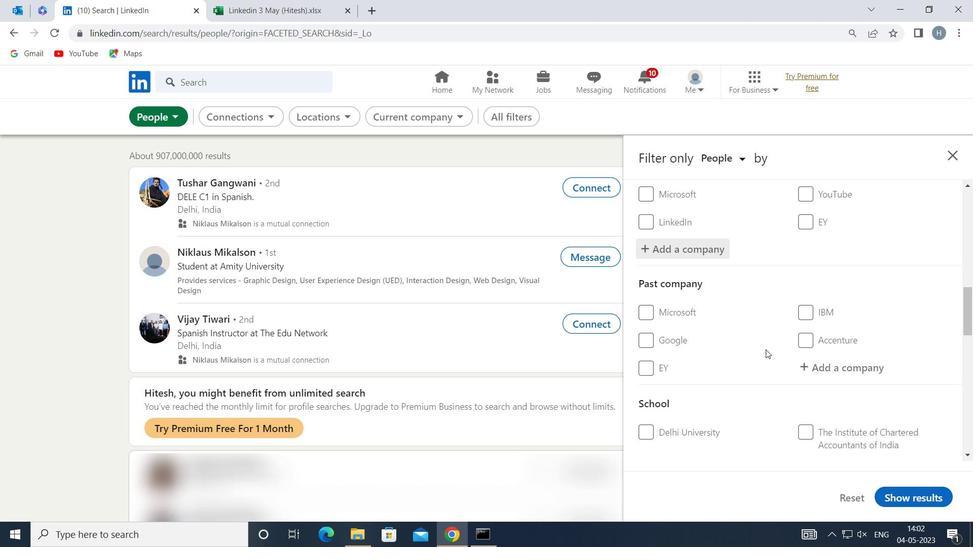 
Action: Mouse scrolled (765, 349) with delta (0, 0)
Screenshot: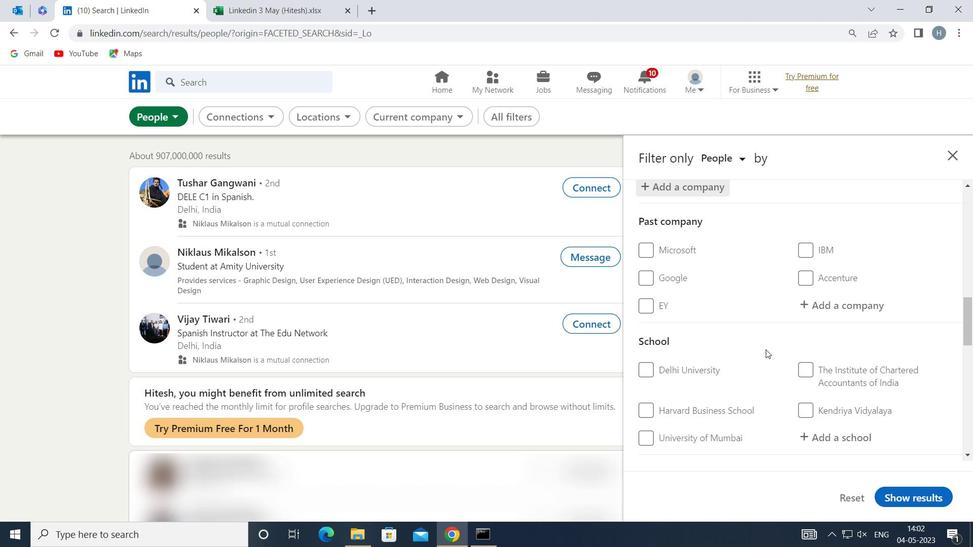 
Action: Mouse moved to (844, 370)
Screenshot: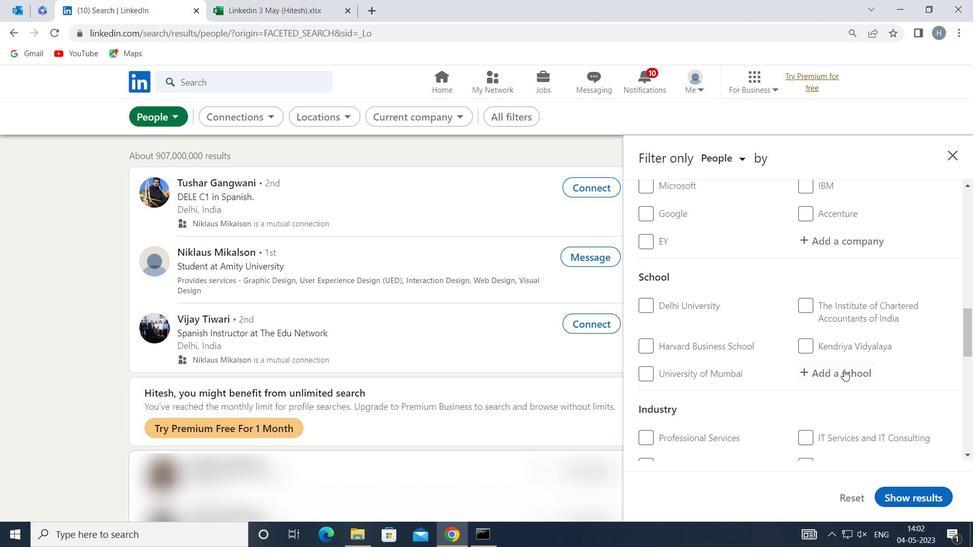 
Action: Mouse pressed left at (844, 370)
Screenshot: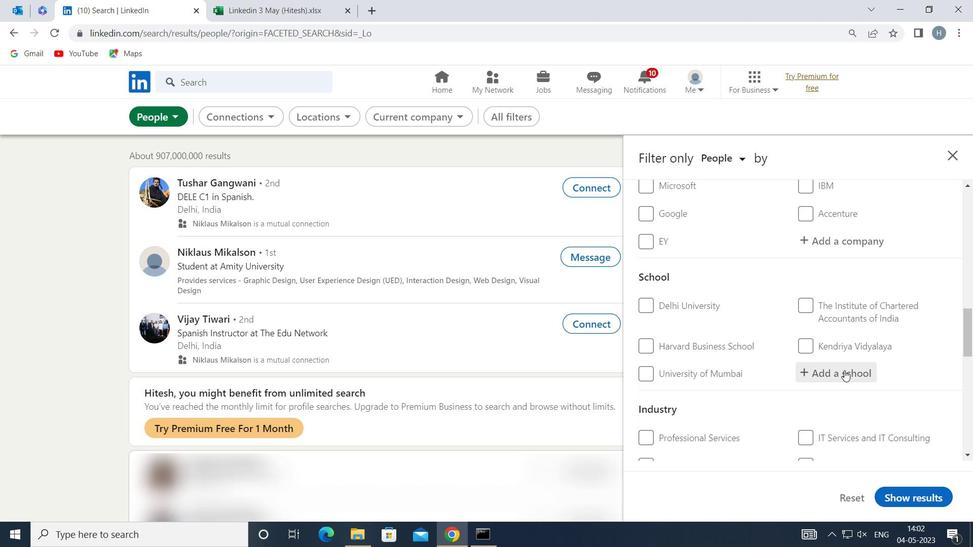 
Action: Key pressed <Key.shift>SSMRV<Key.space><Key.shift><Key.shift><Key.shift><Key.shift><Key.shift>DEGREE
Screenshot: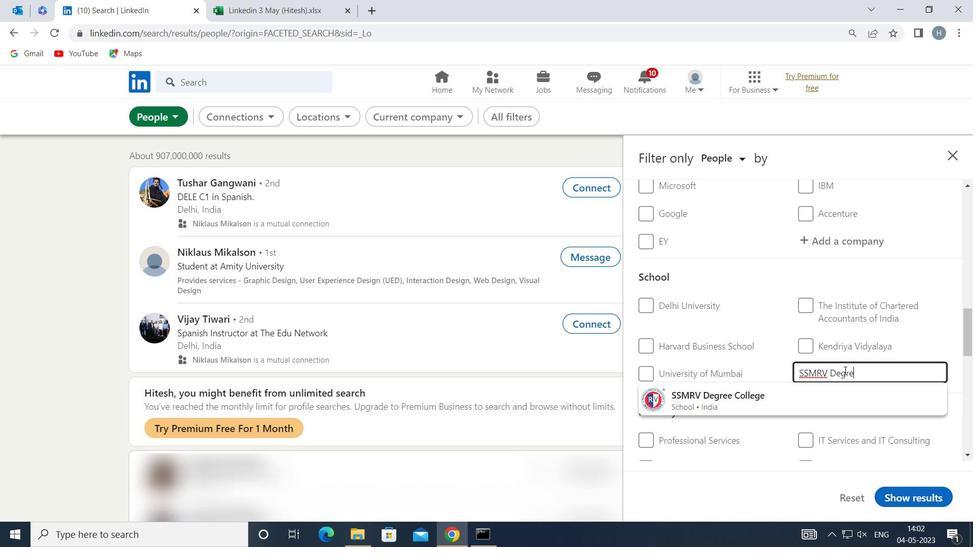 
Action: Mouse moved to (808, 392)
Screenshot: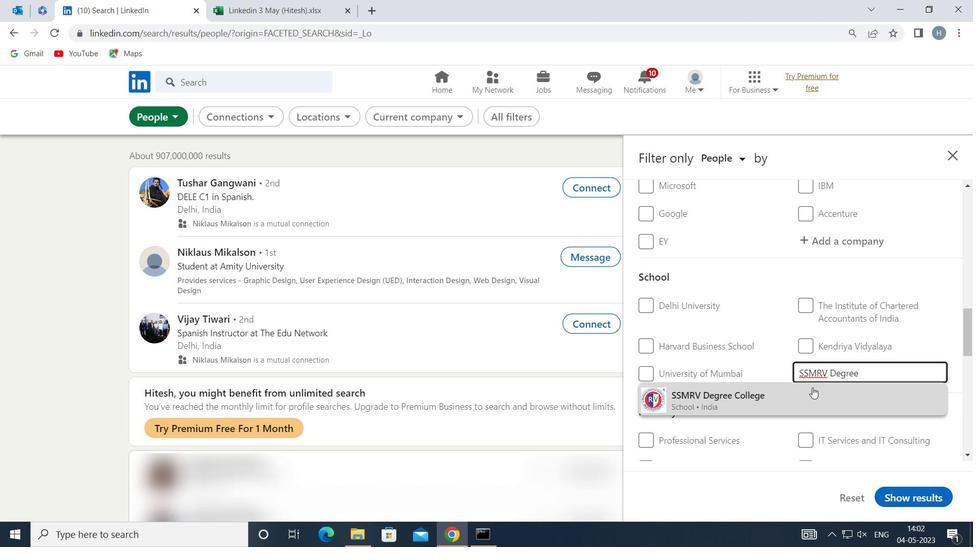 
Action: Mouse pressed left at (808, 392)
Screenshot: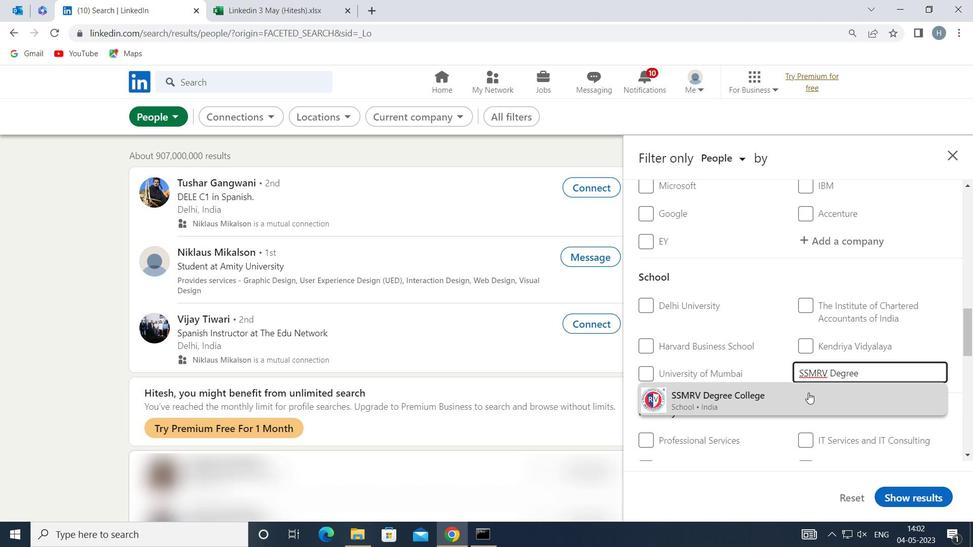 
Action: Mouse moved to (763, 391)
Screenshot: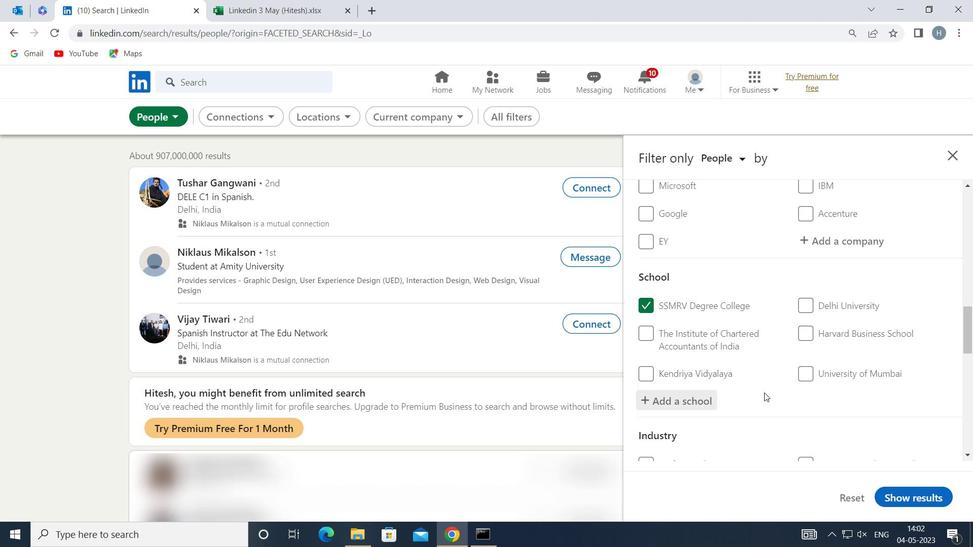 
Action: Mouse scrolled (763, 391) with delta (0, 0)
Screenshot: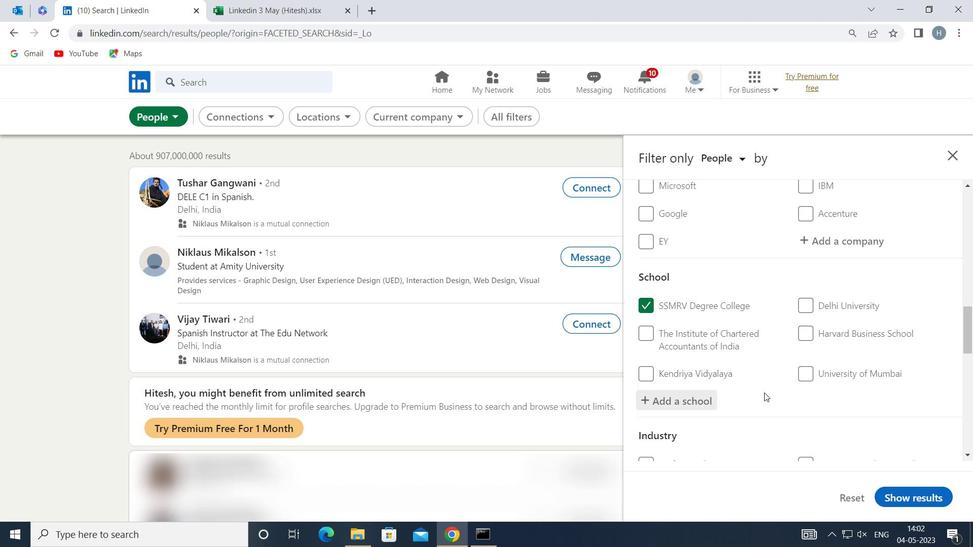 
Action: Mouse moved to (762, 388)
Screenshot: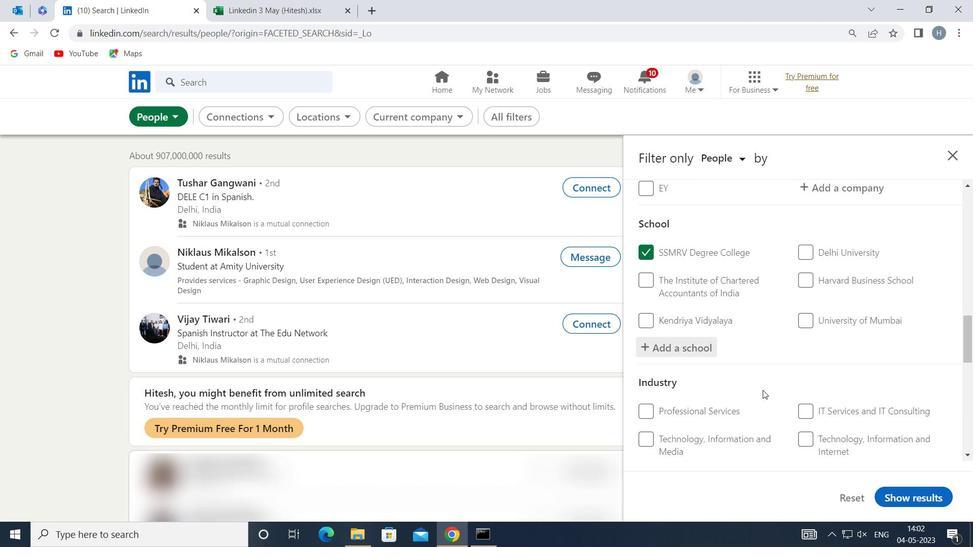 
Action: Mouse scrolled (762, 388) with delta (0, 0)
Screenshot: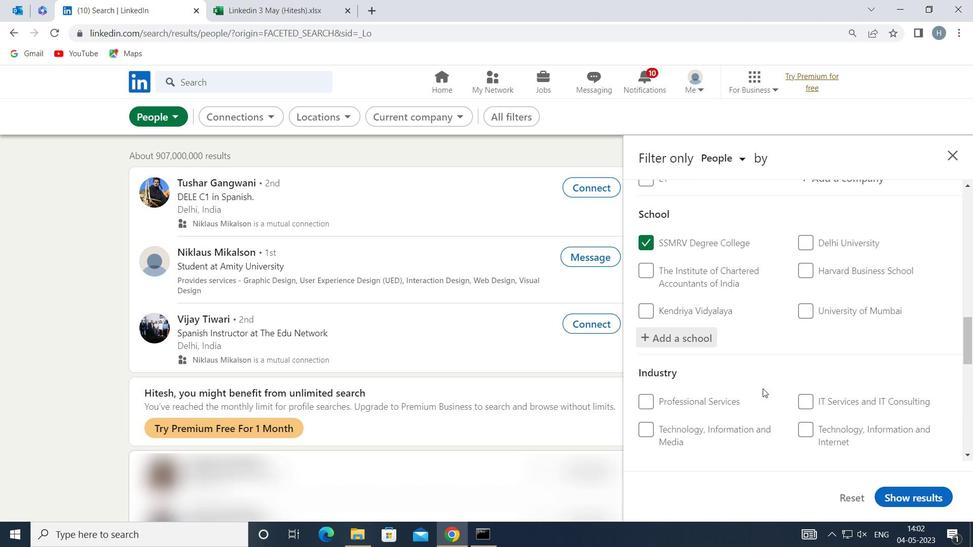 
Action: Mouse scrolled (762, 388) with delta (0, 0)
Screenshot: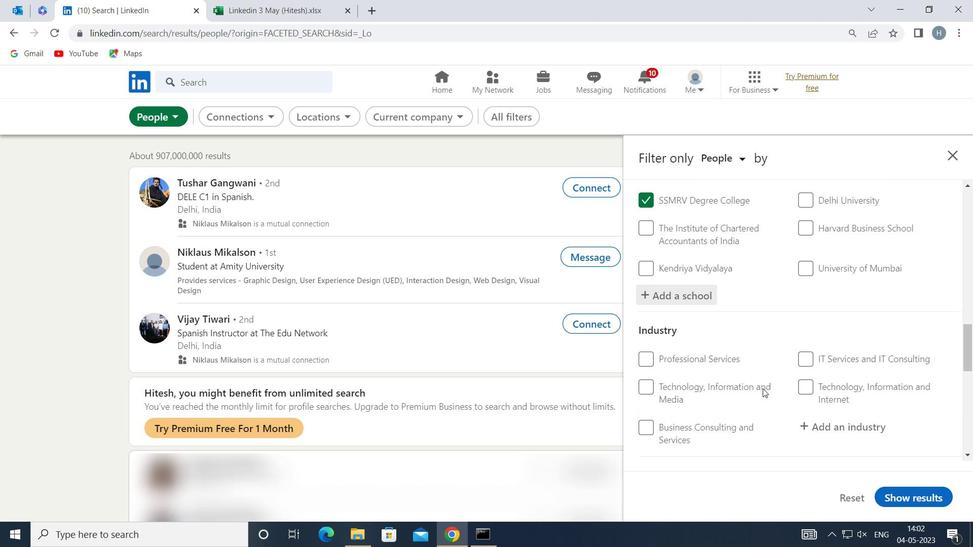 
Action: Mouse moved to (849, 344)
Screenshot: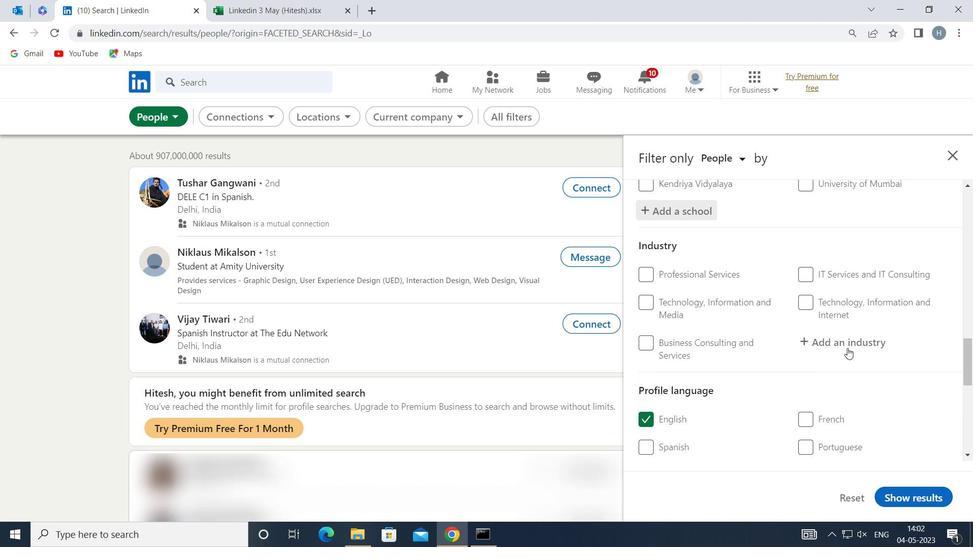 
Action: Mouse pressed left at (849, 344)
Screenshot: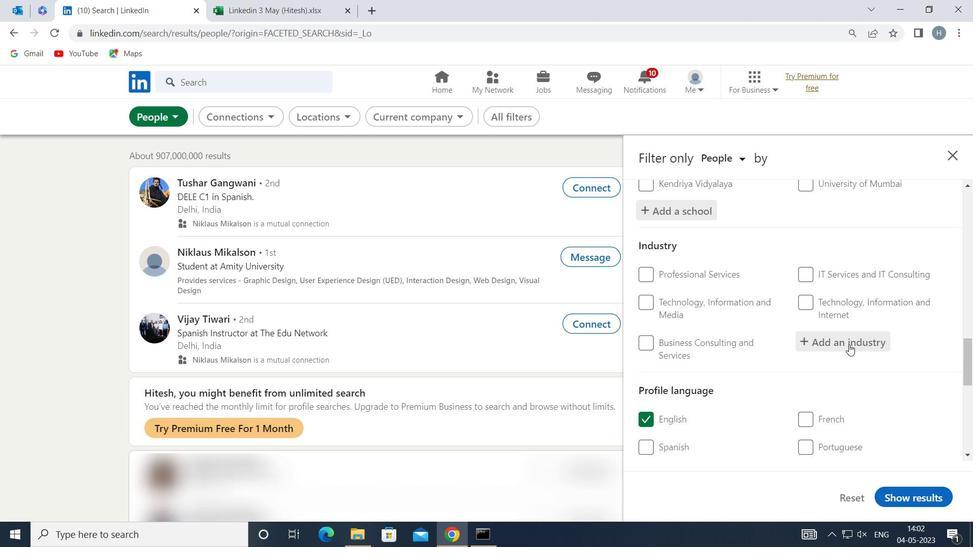
Action: Key pressed <Key.shift>RE<Key.backspace>ECREA
Screenshot: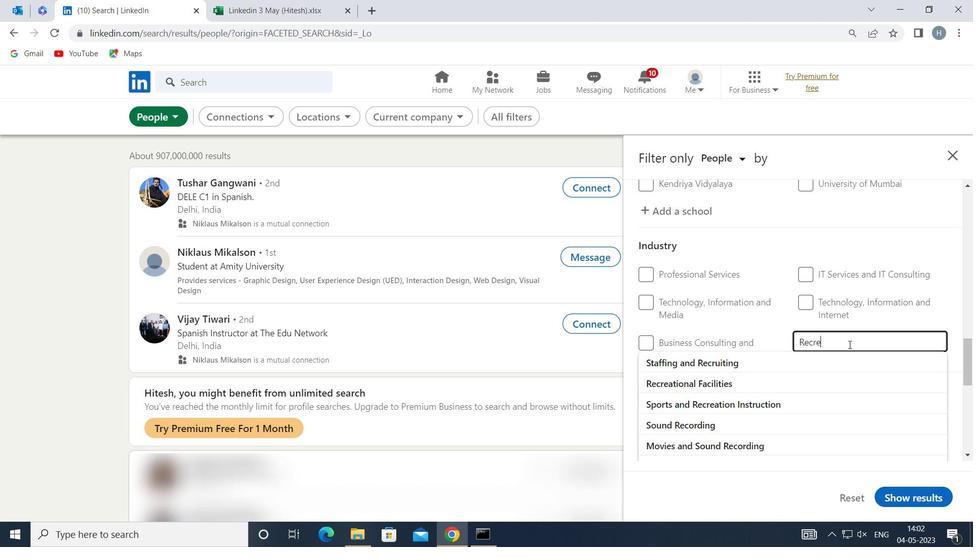 
Action: Mouse moved to (799, 357)
Screenshot: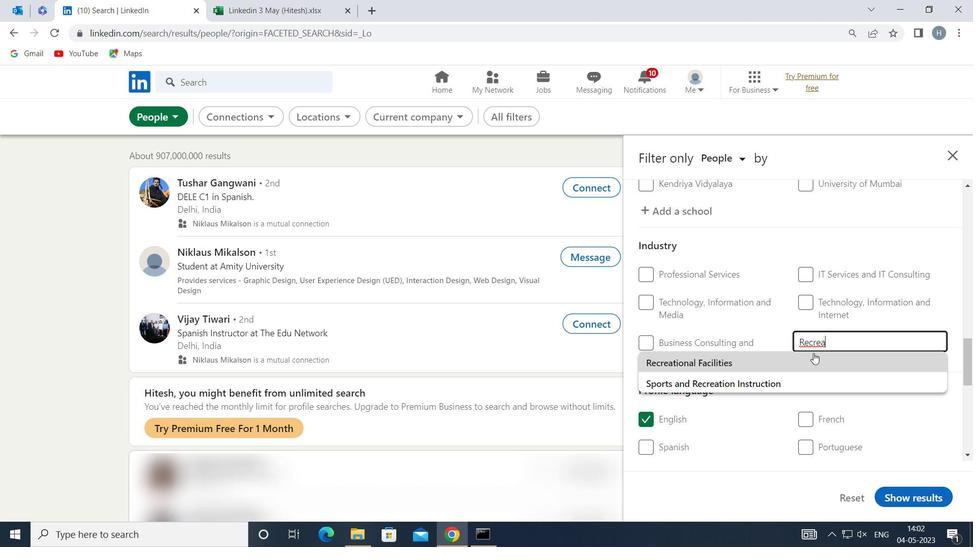 
Action: Mouse pressed left at (799, 357)
Screenshot: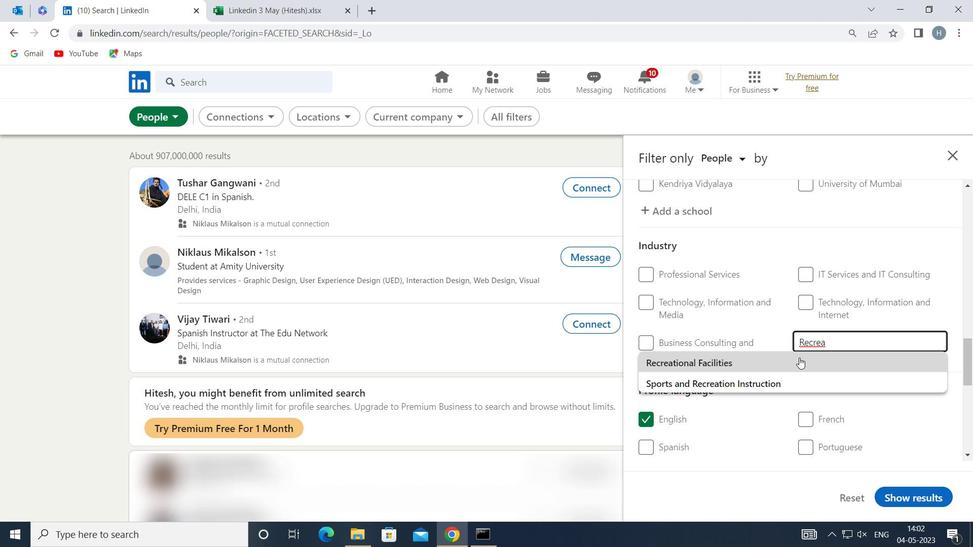 
Action: Mouse moved to (764, 354)
Screenshot: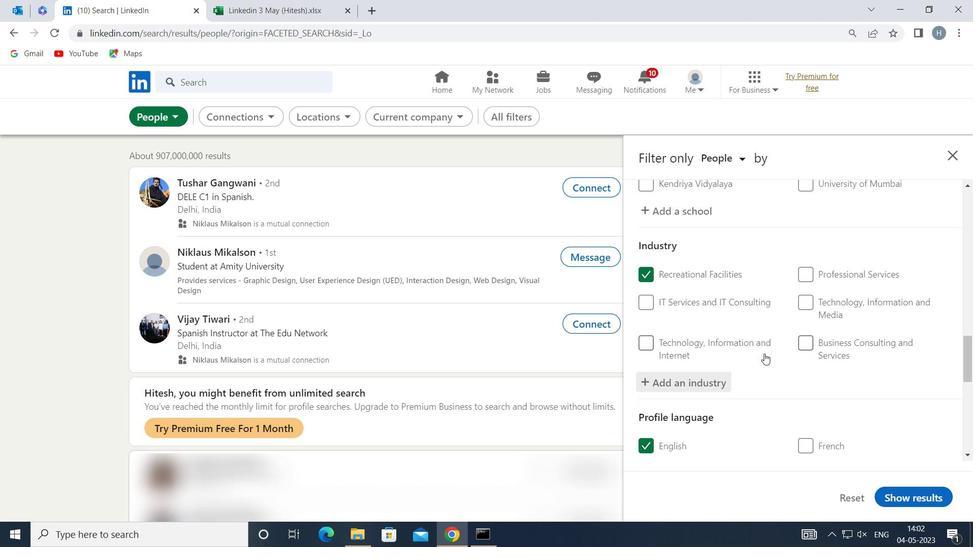 
Action: Mouse scrolled (764, 353) with delta (0, 0)
Screenshot: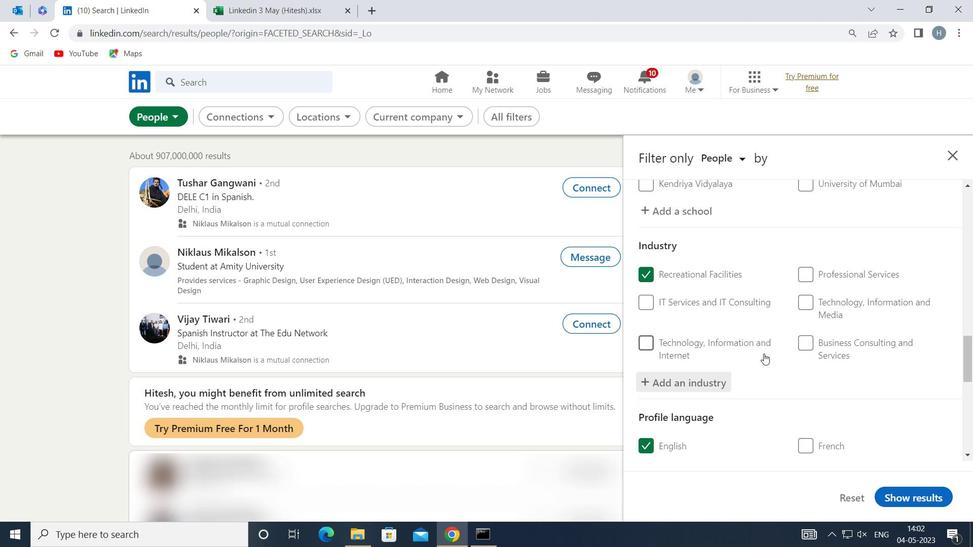 
Action: Mouse scrolled (764, 353) with delta (0, 0)
Screenshot: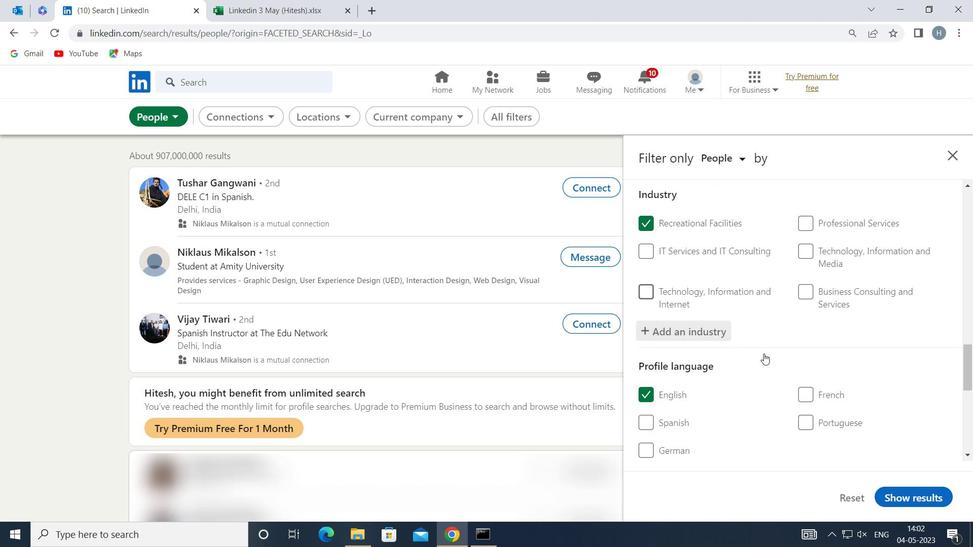 
Action: Mouse scrolled (764, 353) with delta (0, 0)
Screenshot: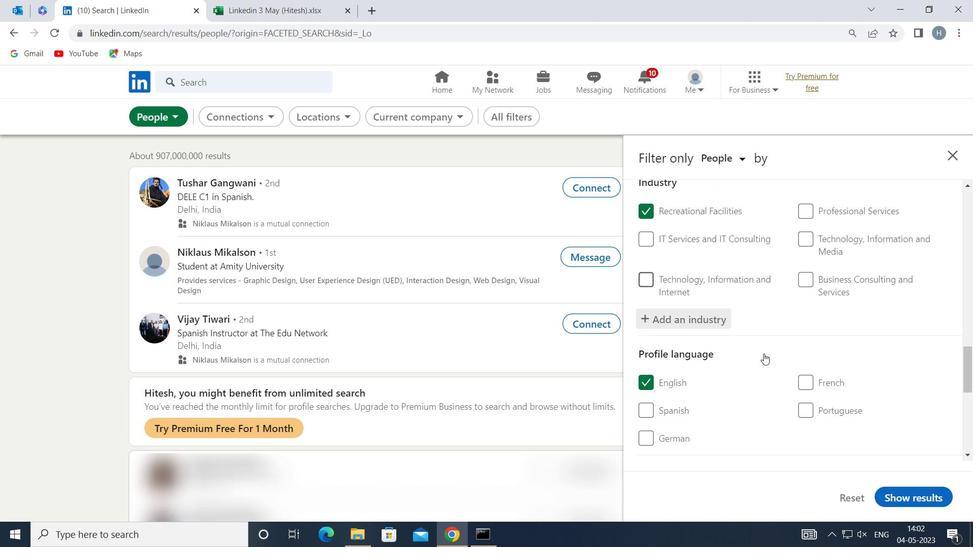 
Action: Mouse moved to (764, 352)
Screenshot: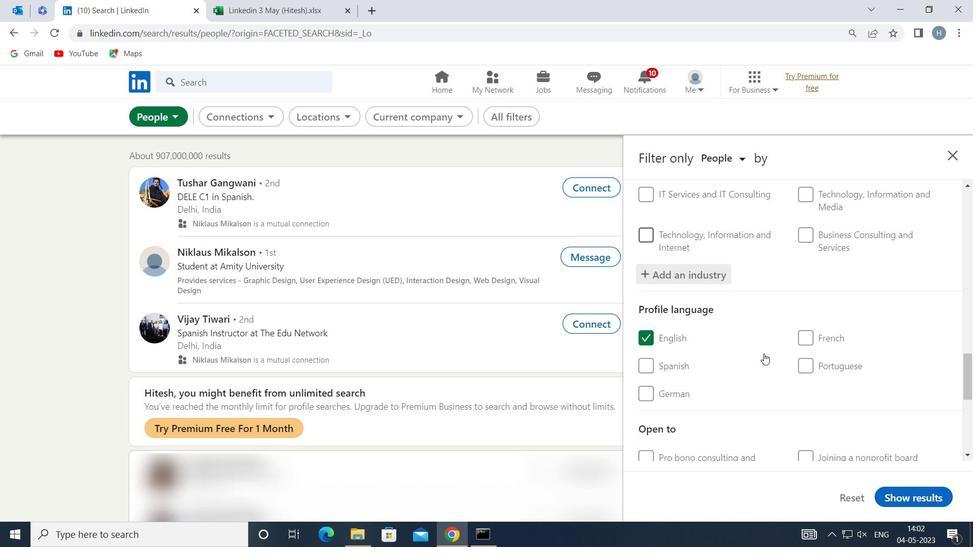 
Action: Mouse scrolled (764, 352) with delta (0, 0)
Screenshot: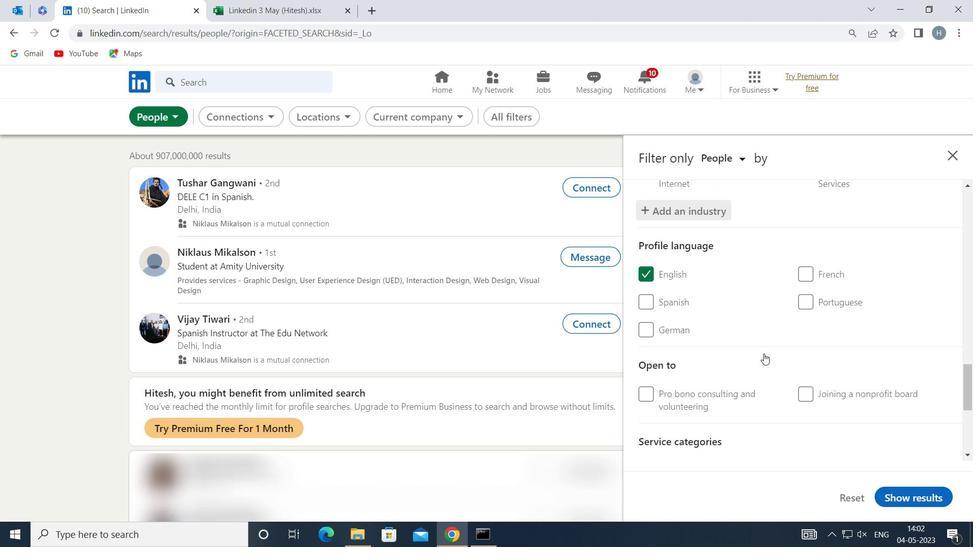 
Action: Mouse scrolled (764, 352) with delta (0, 0)
Screenshot: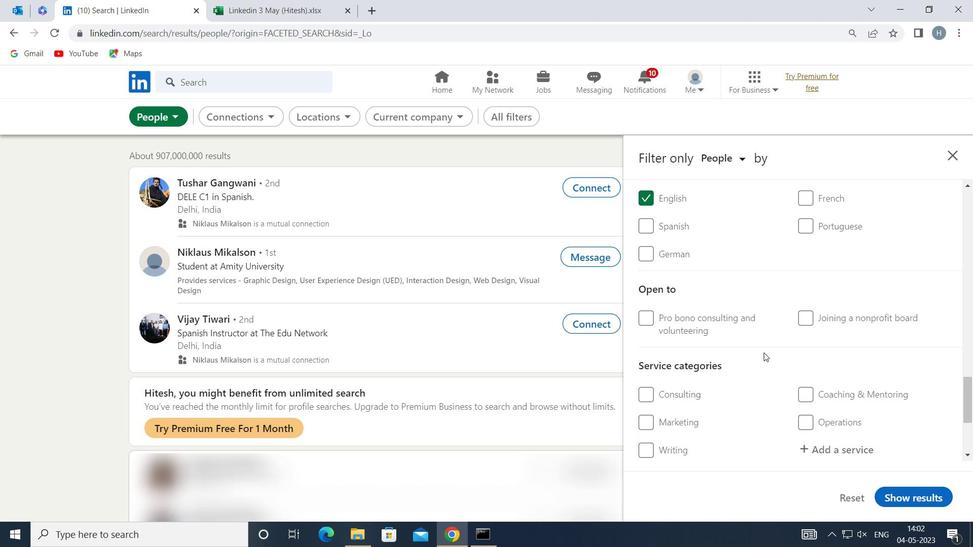 
Action: Mouse moved to (812, 359)
Screenshot: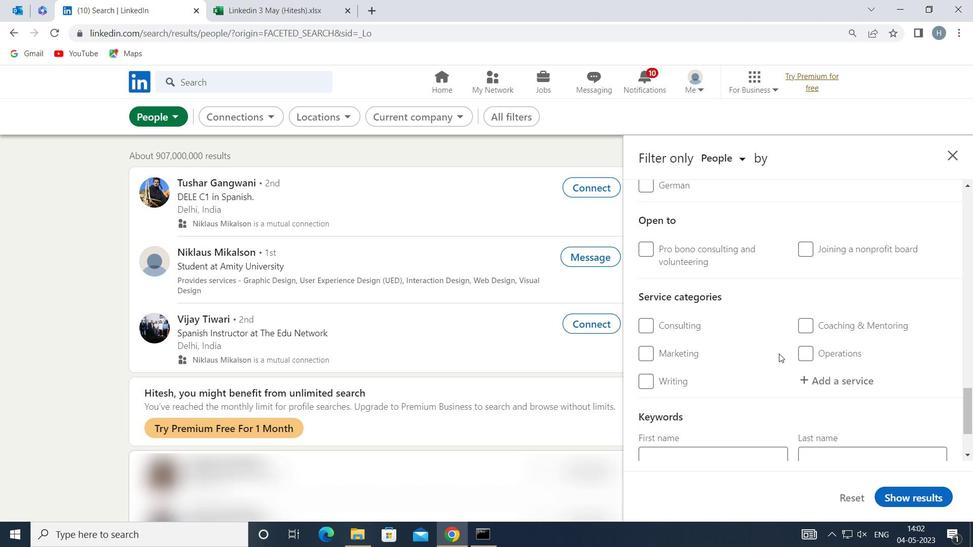 
Action: Mouse scrolled (812, 358) with delta (0, 0)
Screenshot: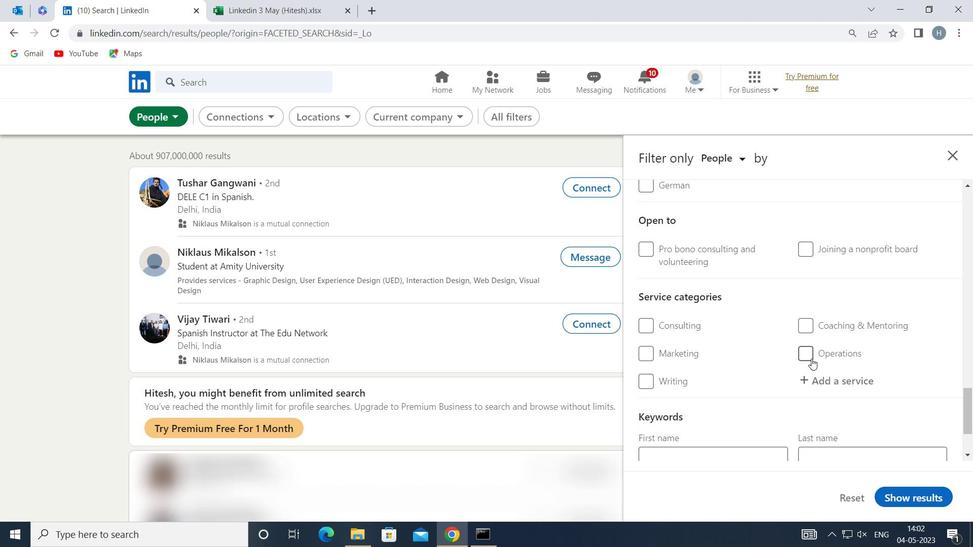 
Action: Mouse moved to (861, 316)
Screenshot: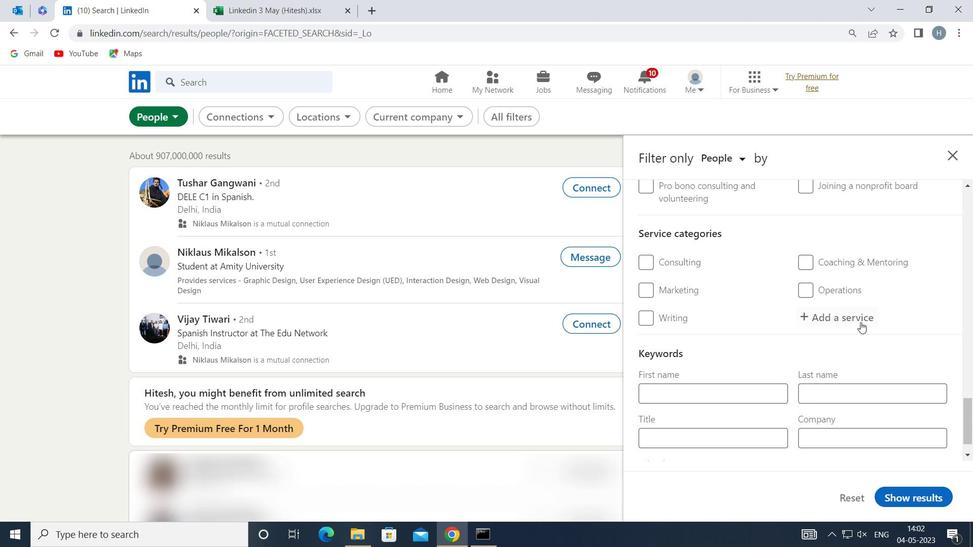 
Action: Mouse pressed left at (861, 316)
Screenshot: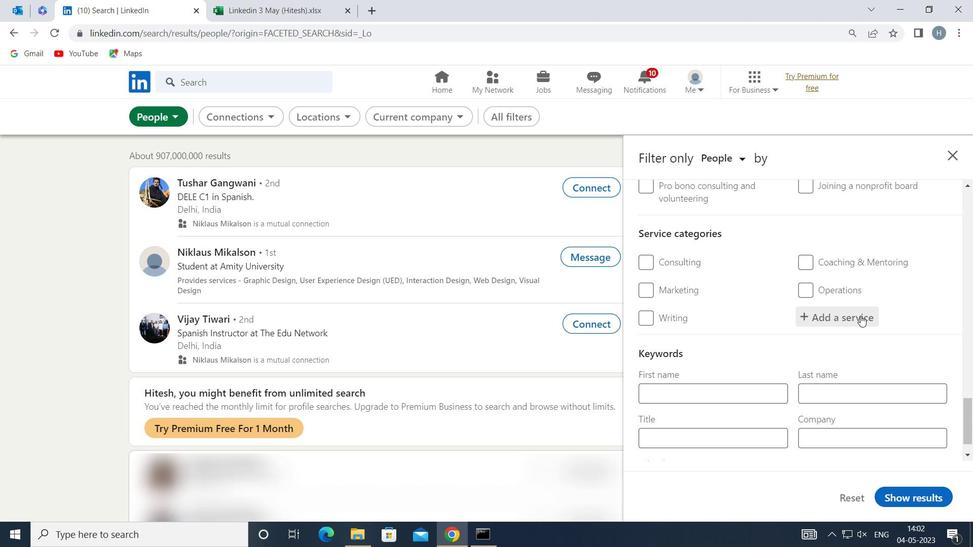 
Action: Mouse moved to (861, 315)
Screenshot: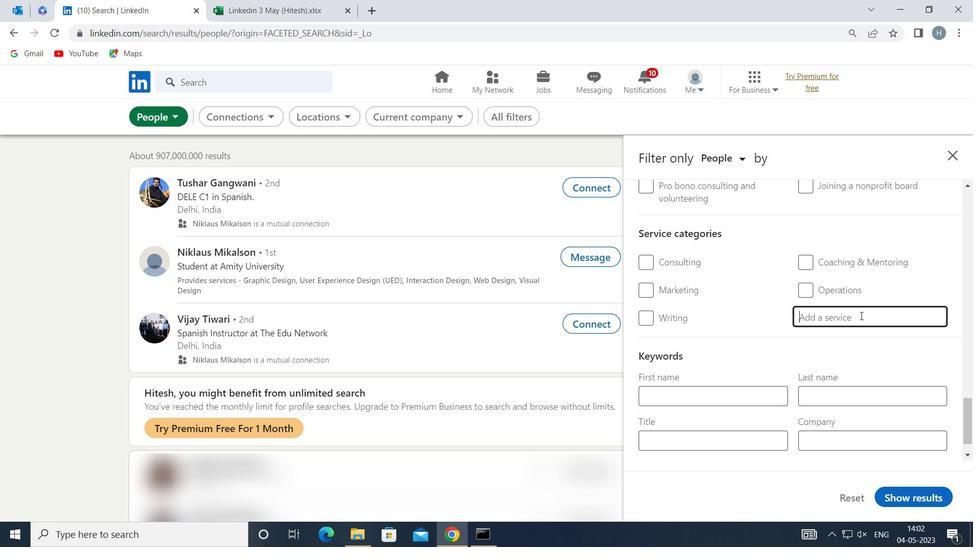 
Action: Key pressed <Key.shift>GRAPHIC<Key.space><Key.shift>DE
Screenshot: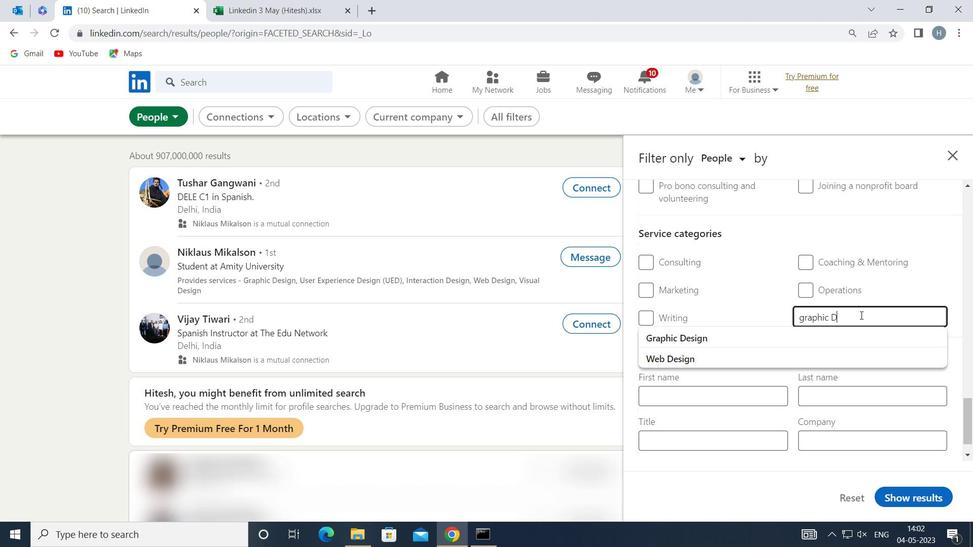 
Action: Mouse moved to (769, 336)
Screenshot: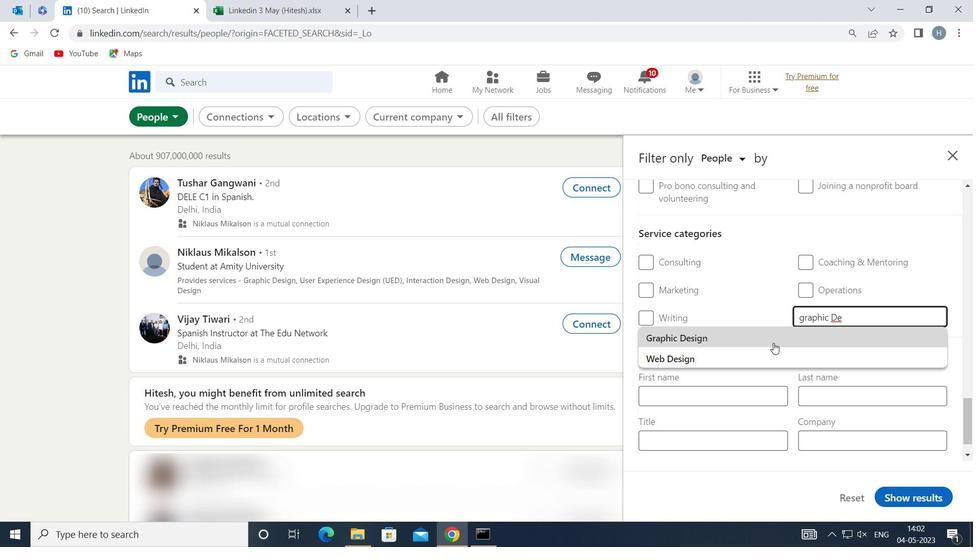 
Action: Mouse pressed left at (769, 336)
Screenshot: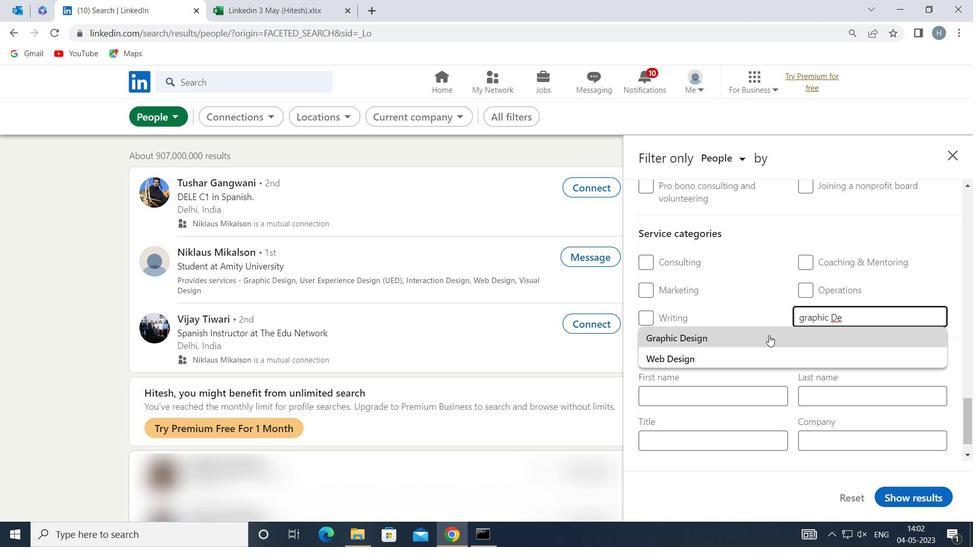 
Action: Mouse moved to (769, 334)
Screenshot: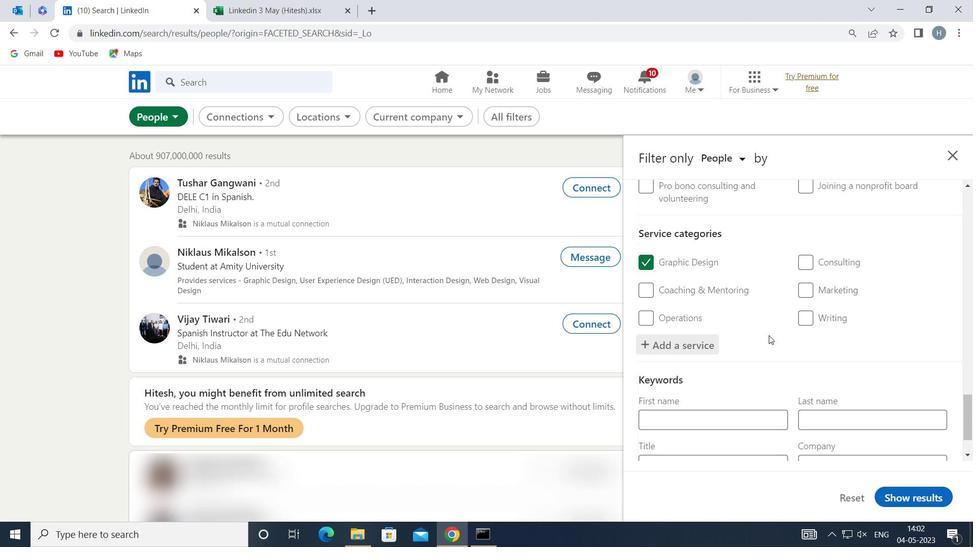 
Action: Mouse scrolled (769, 333) with delta (0, 0)
Screenshot: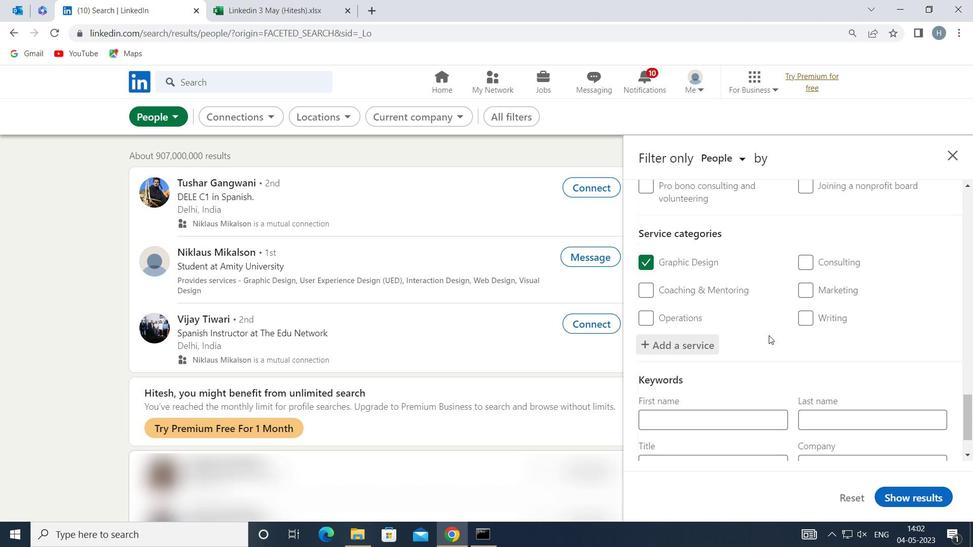 
Action: Mouse scrolled (769, 333) with delta (0, 0)
Screenshot: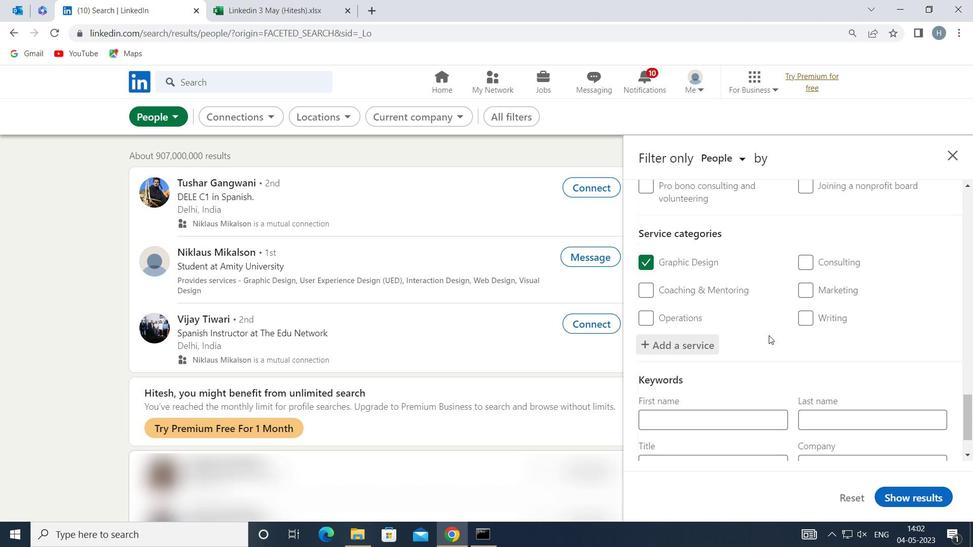 
Action: Mouse scrolled (769, 333) with delta (0, 0)
Screenshot: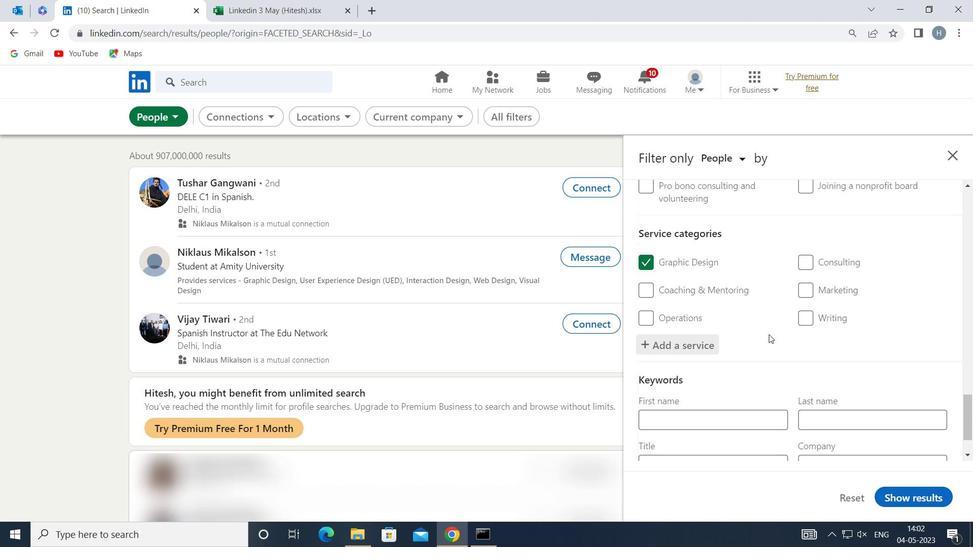 
Action: Mouse scrolled (769, 333) with delta (0, 0)
Screenshot: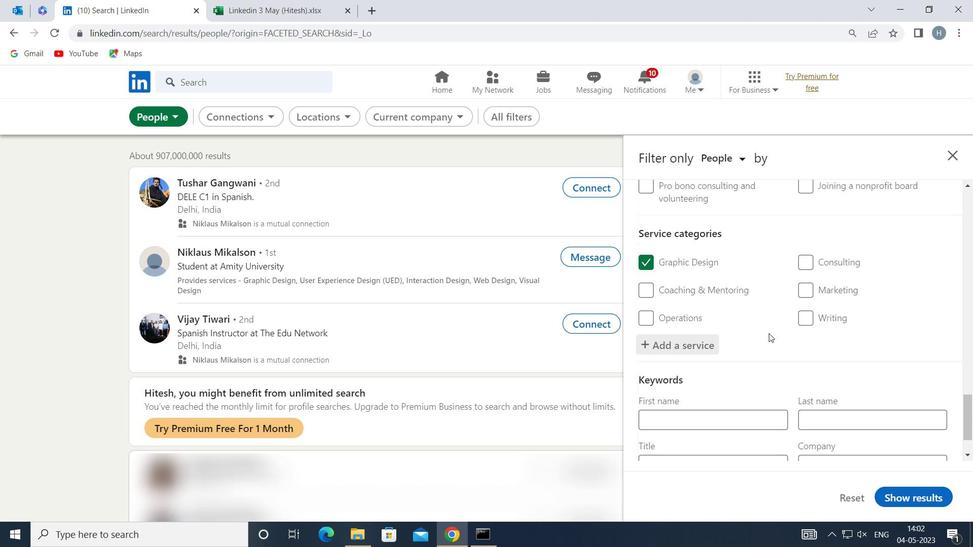 
Action: Mouse moved to (769, 331)
Screenshot: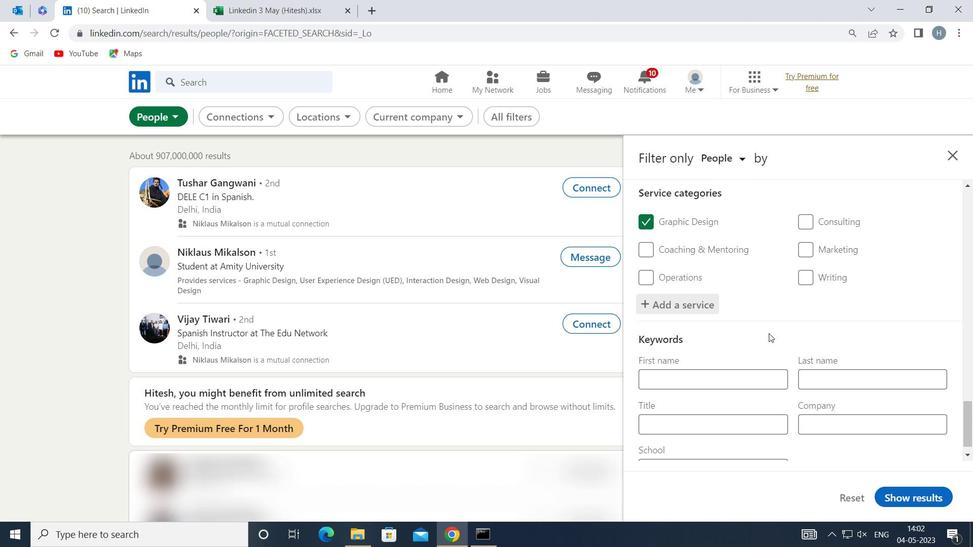 
Action: Mouse scrolled (769, 331) with delta (0, 0)
Screenshot: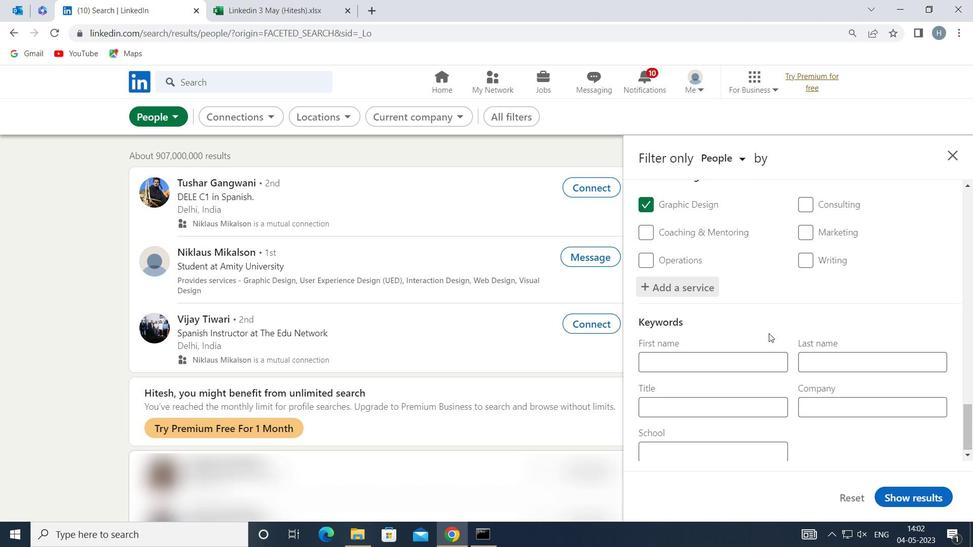 
Action: Mouse scrolled (769, 331) with delta (0, 0)
Screenshot: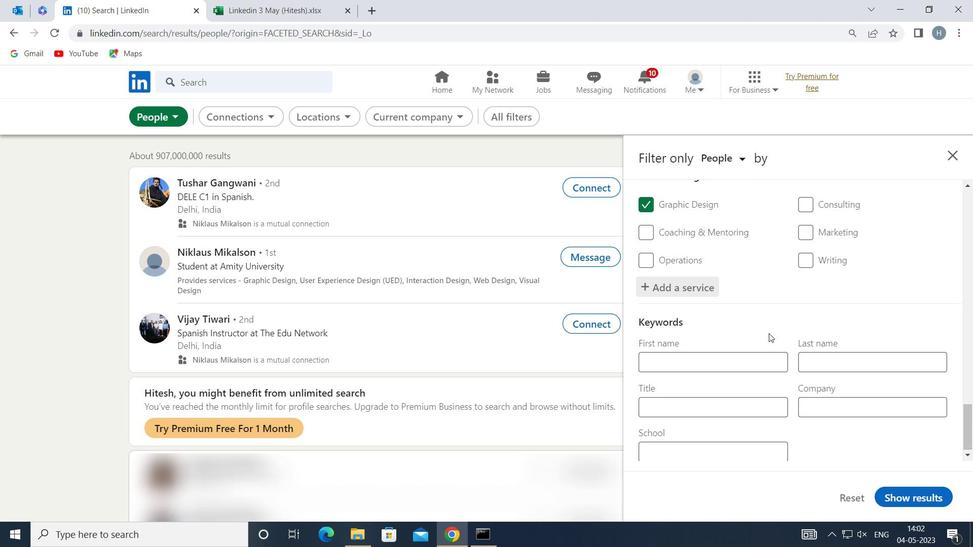 
Action: Mouse scrolled (769, 331) with delta (0, 0)
Screenshot: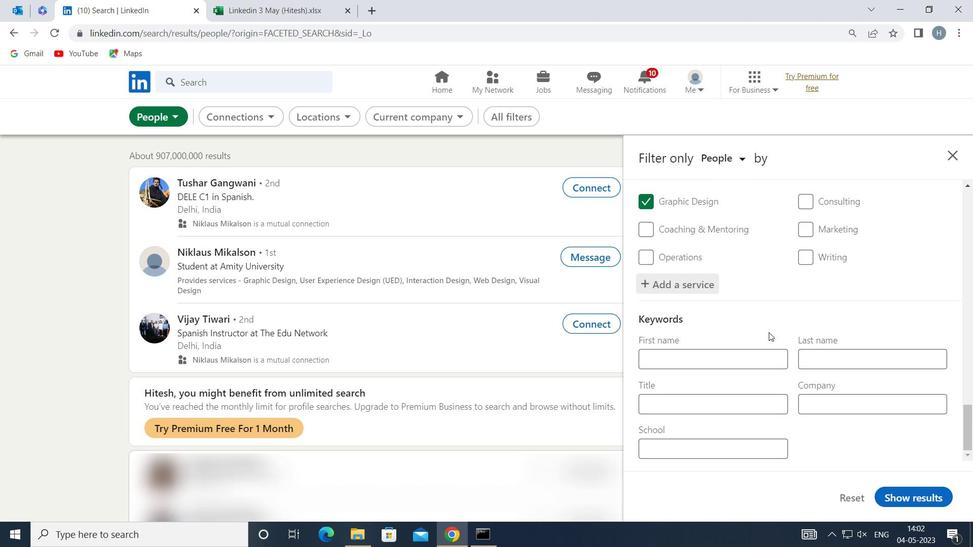 
Action: Mouse moved to (770, 404)
Screenshot: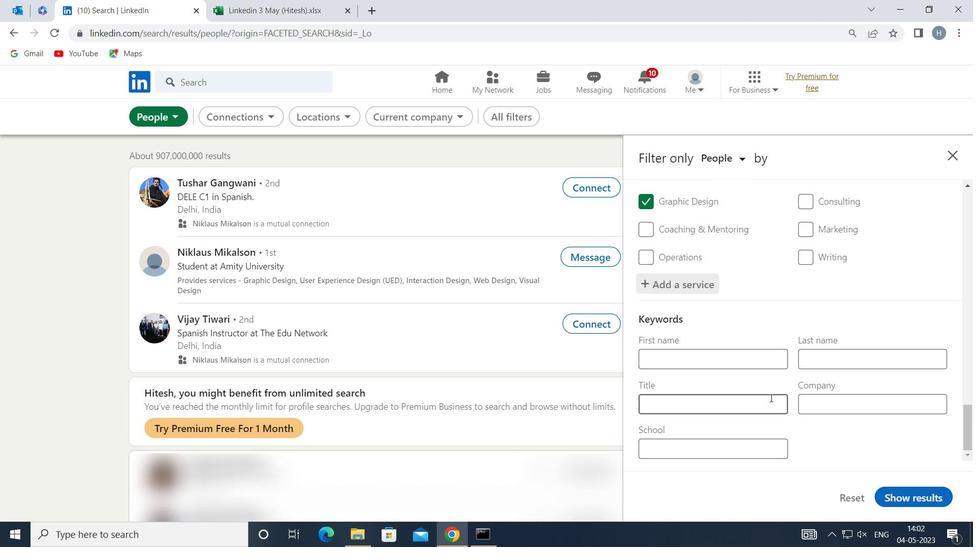 
Action: Mouse pressed left at (770, 404)
Screenshot: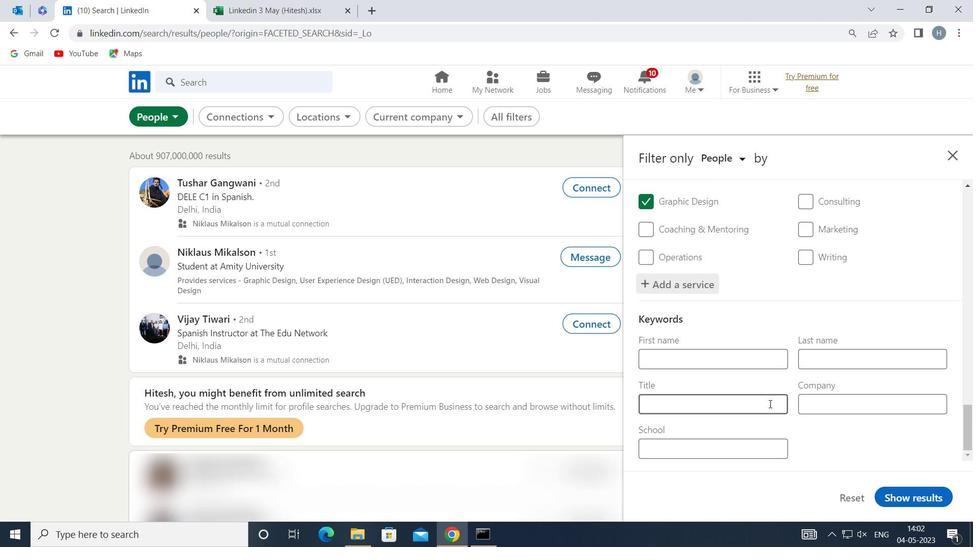 
Action: Key pressed <Key.shift>GEOLOGICAL<Key.space><Key.shift>ENGINEER
Screenshot: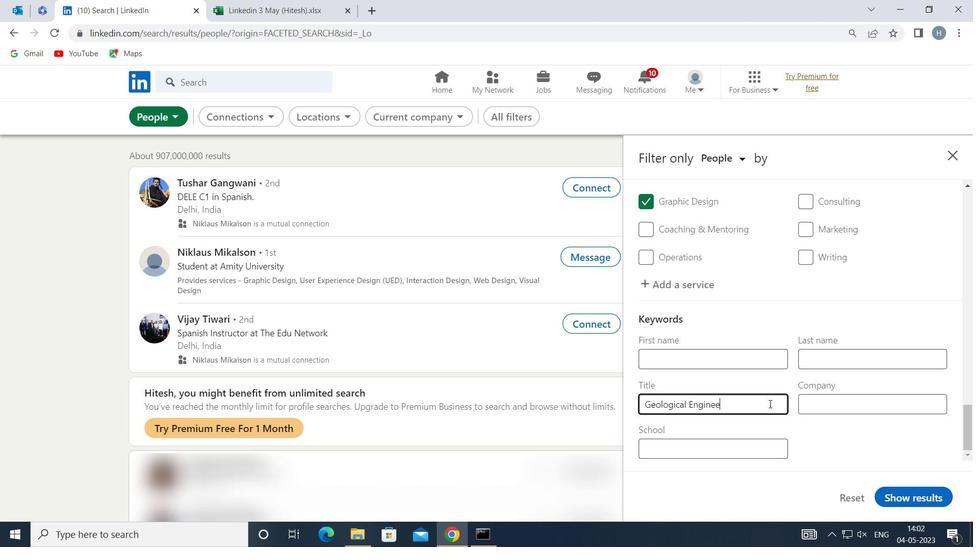 
Action: Mouse moved to (914, 494)
Screenshot: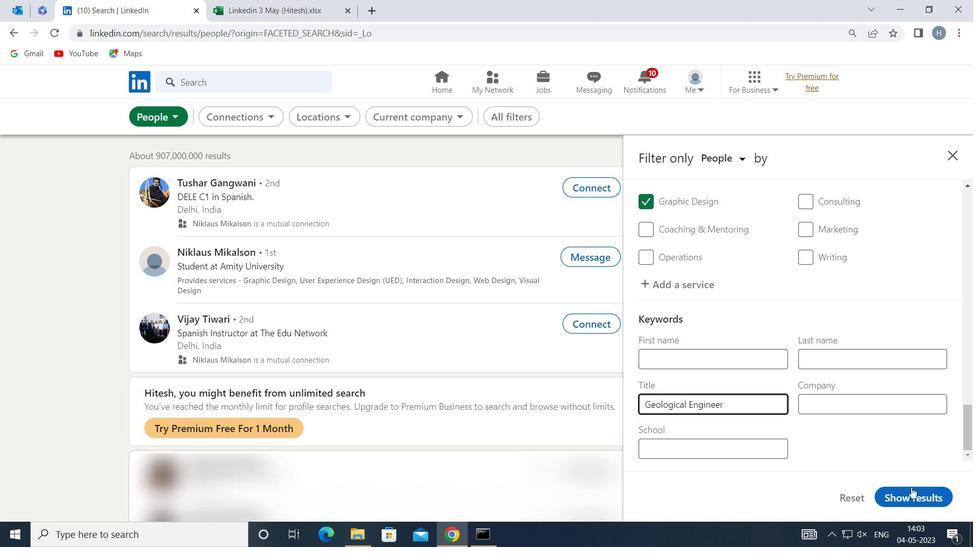
Action: Mouse pressed left at (914, 494)
Screenshot: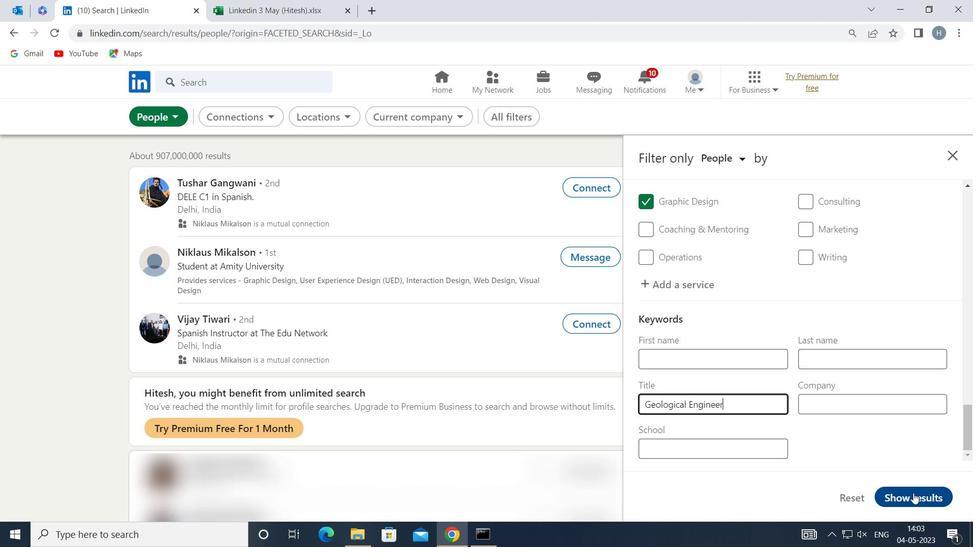 
Action: Mouse moved to (763, 408)
Screenshot: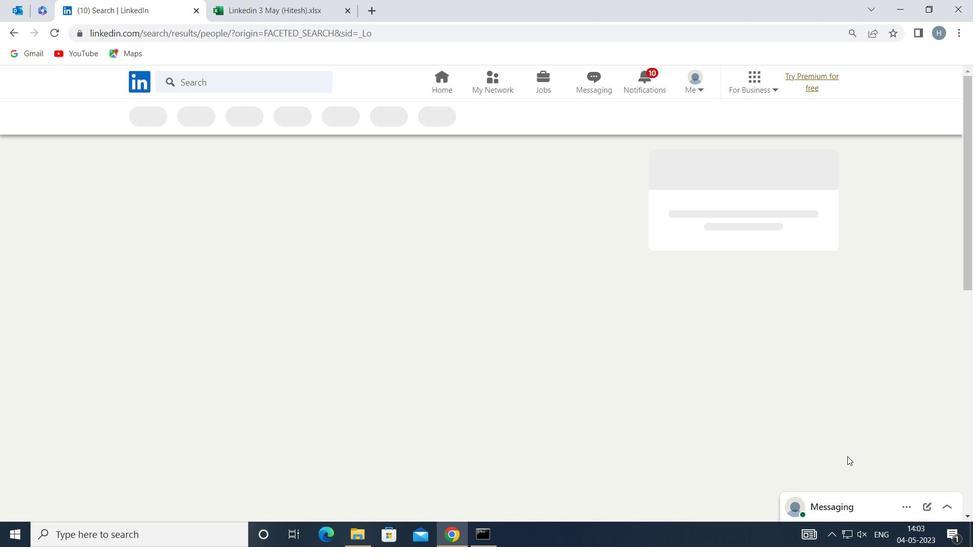 
